 Task: Look for space in Emmendingen, Germany from 10th July, 2023 to 15th July, 2023 for 7 adults in price range Rs.10000 to Rs.15000. Place can be entire place or shared room with 4 bedrooms having 7 beds and 4 bathrooms. Property type can be house, flat, guest house. Amenities needed are: wifi, TV, free parkinig on premises, gym, breakfast. Booking option can be shelf check-in. Required host language is English.
Action: Mouse moved to (449, 90)
Screenshot: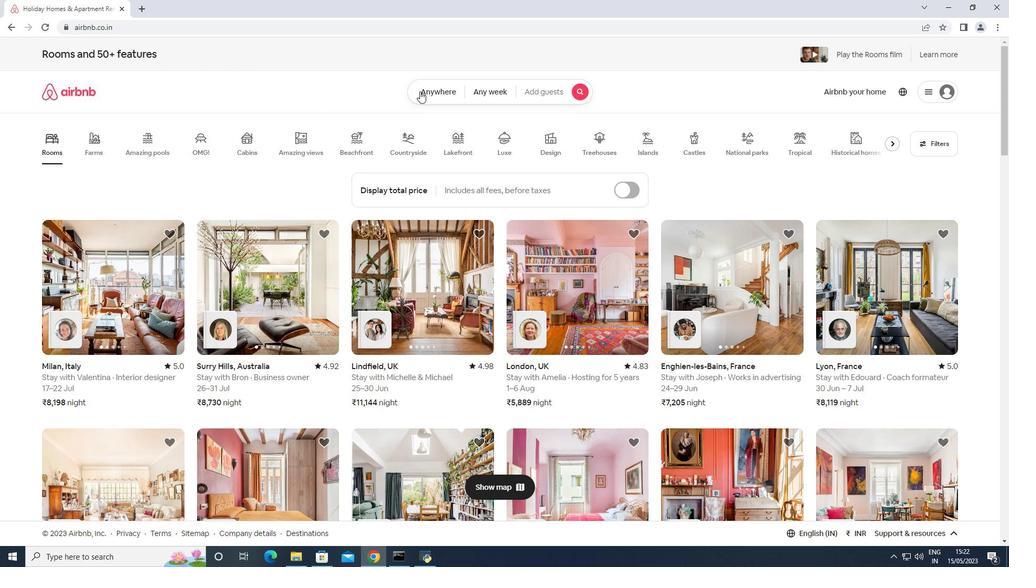 
Action: Mouse pressed left at (449, 90)
Screenshot: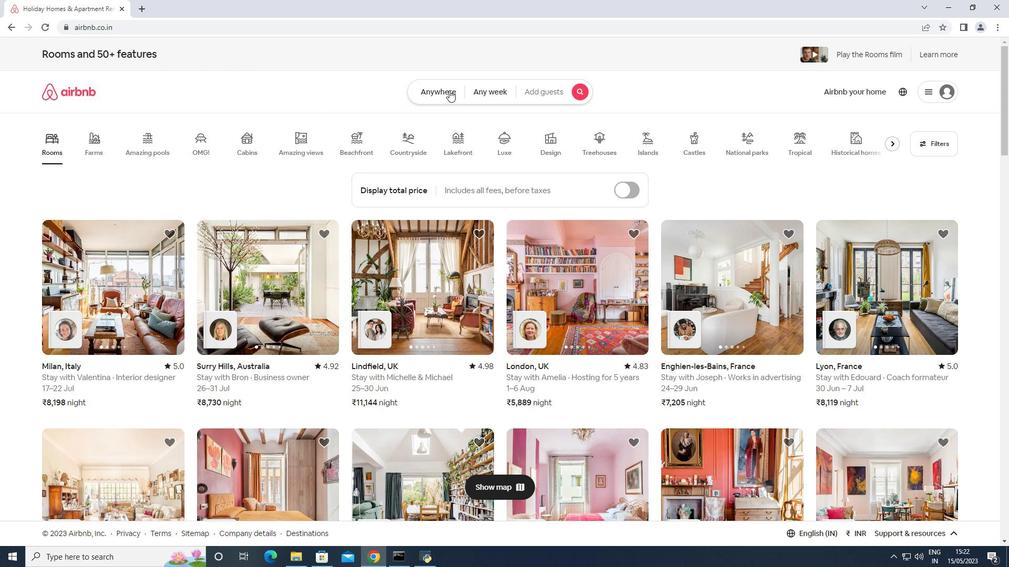 
Action: Mouse moved to (356, 127)
Screenshot: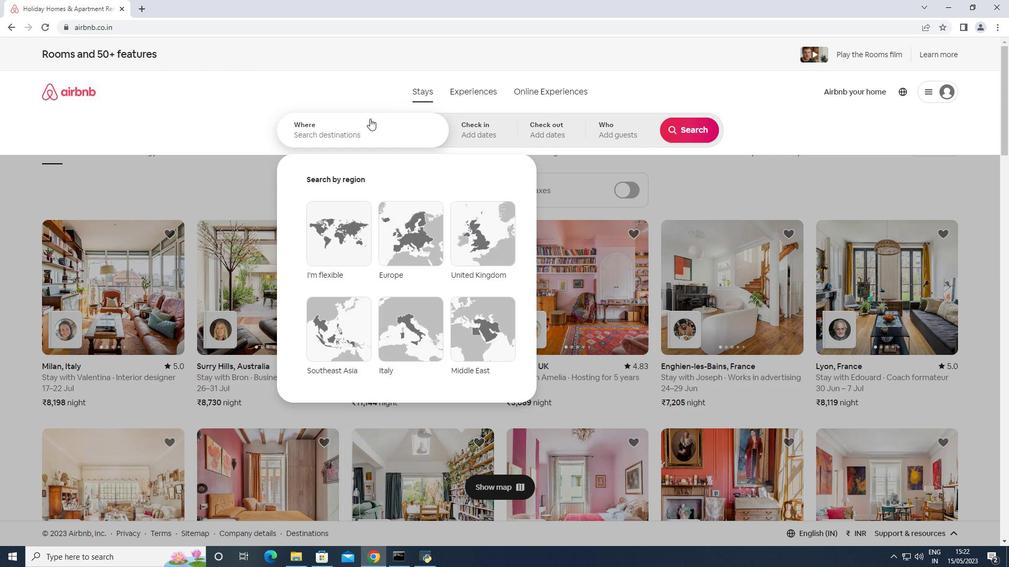 
Action: Mouse pressed left at (356, 127)
Screenshot: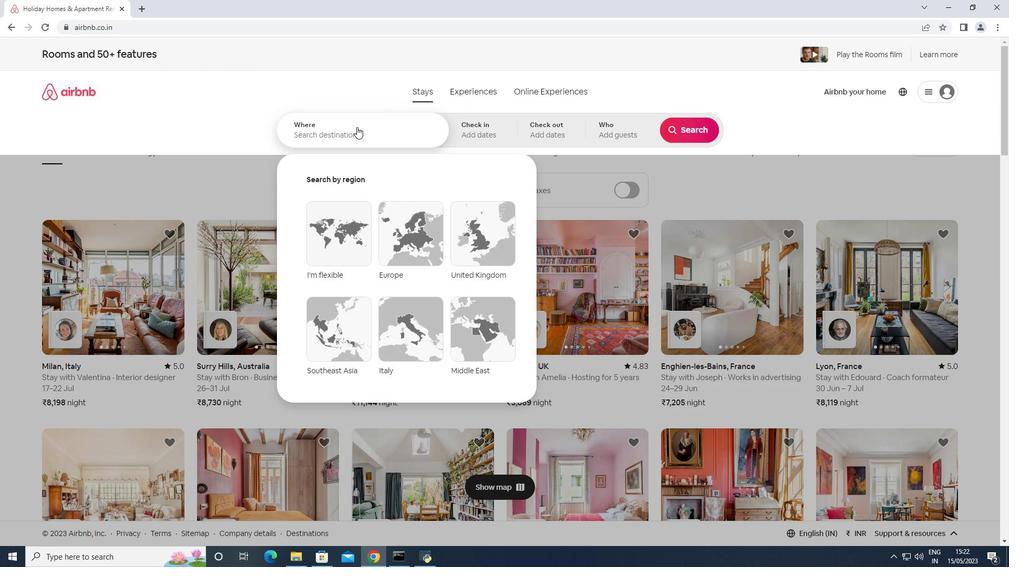 
Action: Key pressed <Key.shift>Emmendingen,<Key.shift>Germany
Screenshot: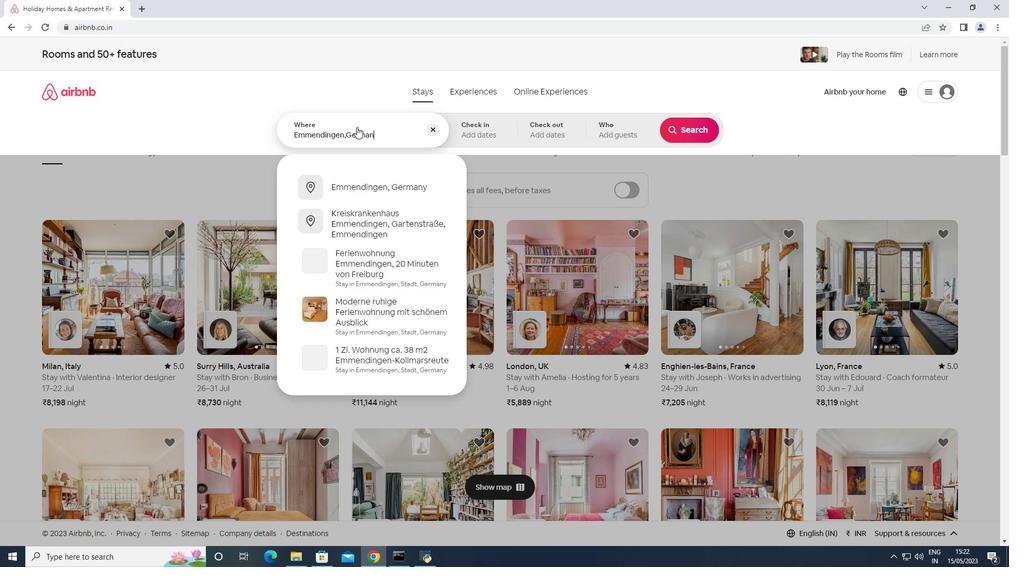 
Action: Mouse moved to (480, 122)
Screenshot: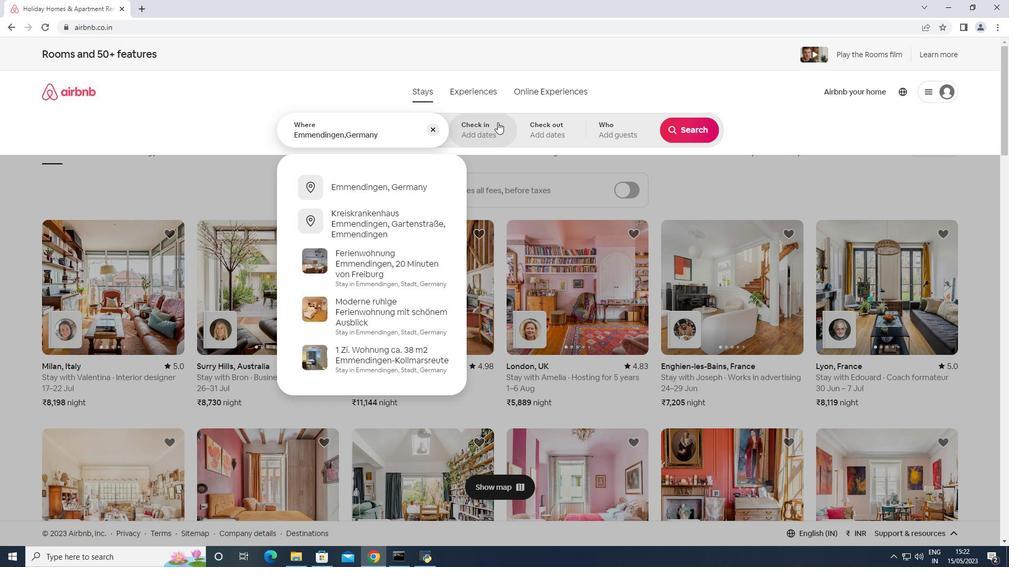 
Action: Mouse pressed left at (480, 122)
Screenshot: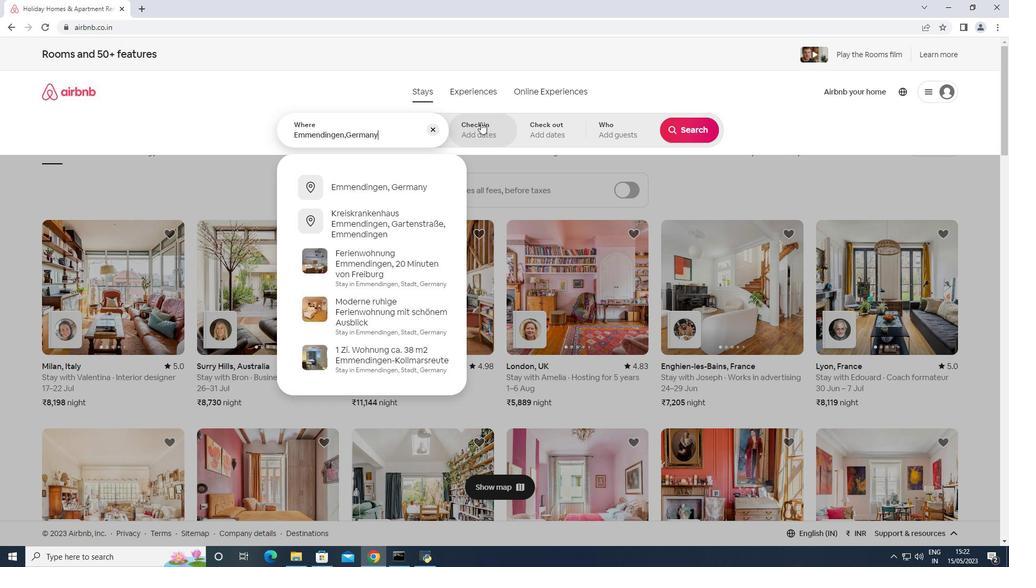 
Action: Mouse moved to (680, 216)
Screenshot: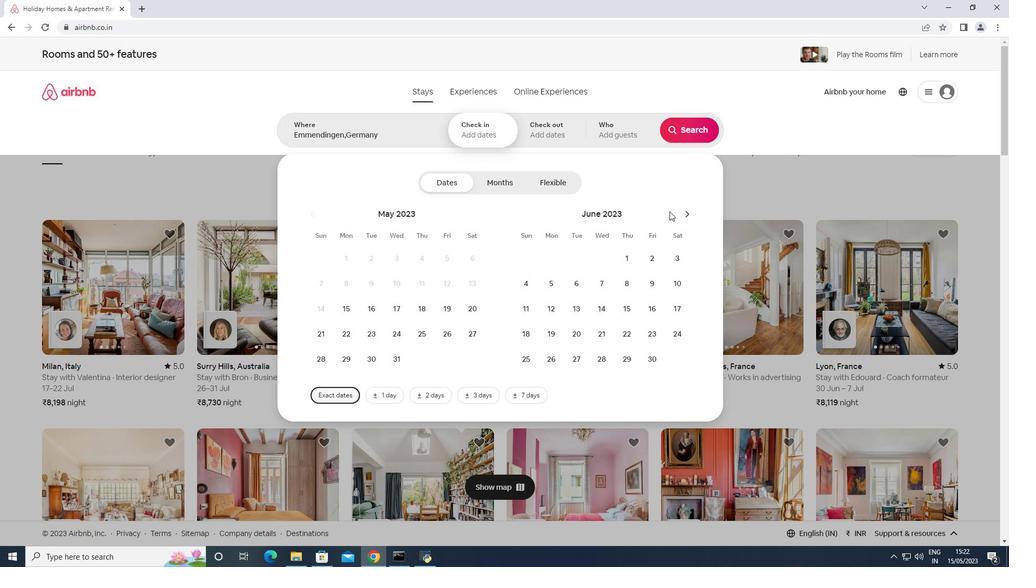 
Action: Mouse pressed left at (680, 216)
Screenshot: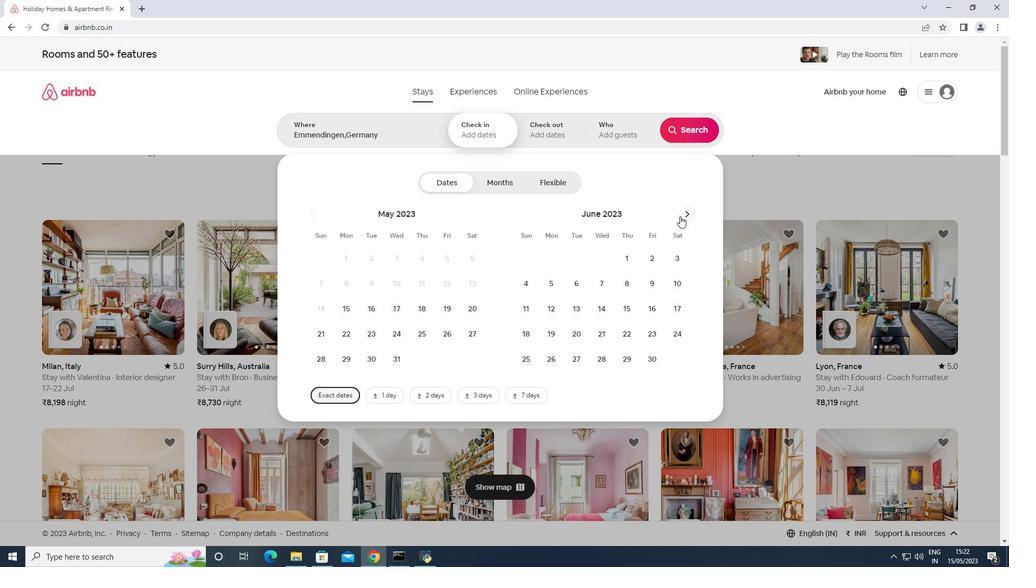 
Action: Mouse moved to (547, 309)
Screenshot: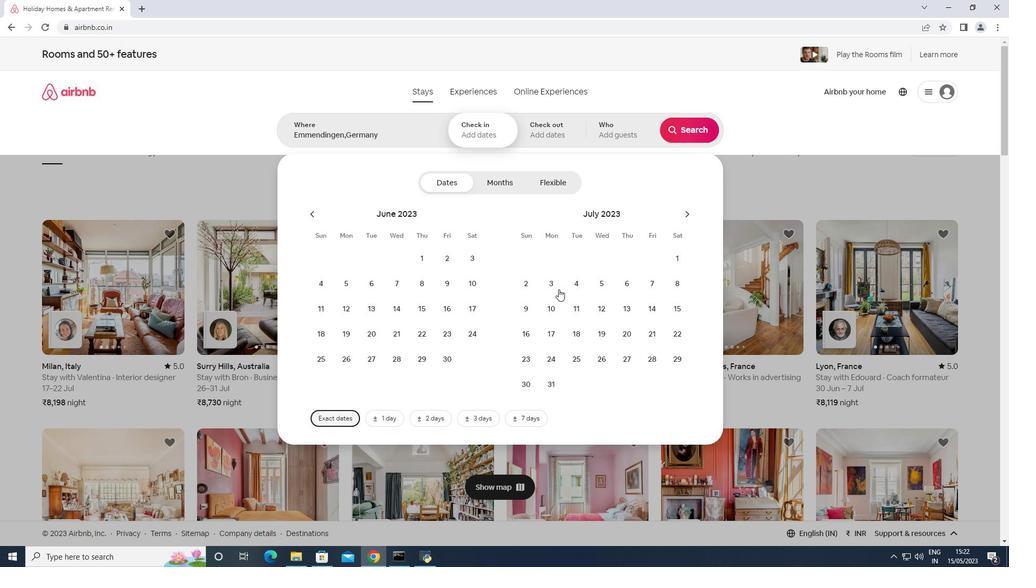 
Action: Mouse pressed left at (547, 309)
Screenshot: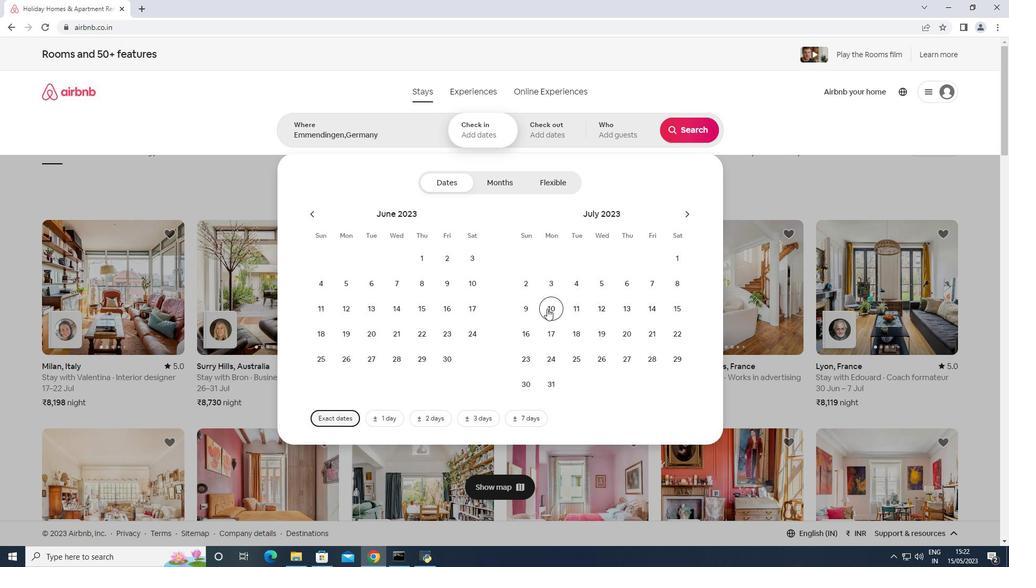 
Action: Mouse moved to (680, 318)
Screenshot: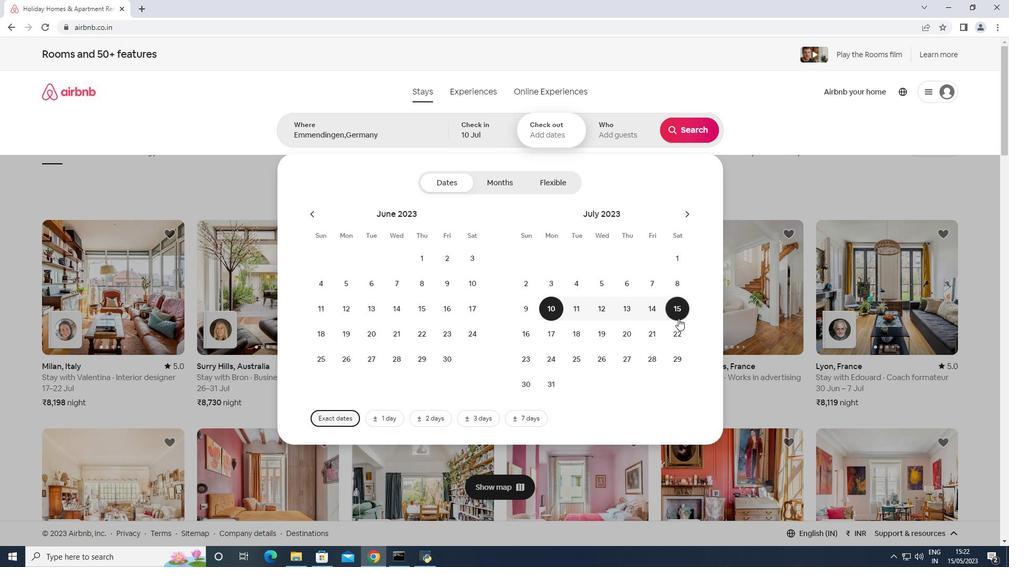 
Action: Mouse pressed left at (680, 318)
Screenshot: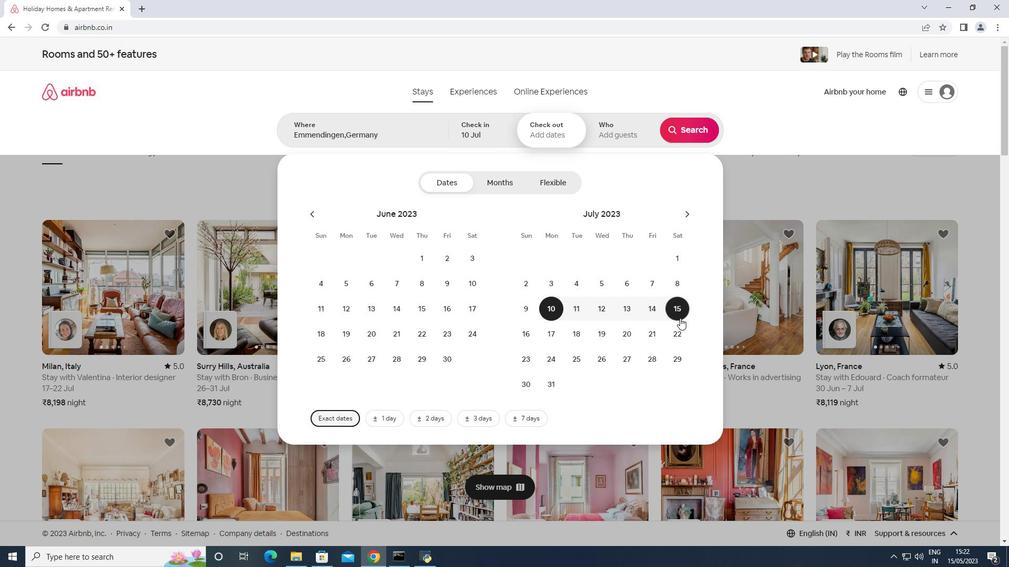 
Action: Mouse moved to (610, 131)
Screenshot: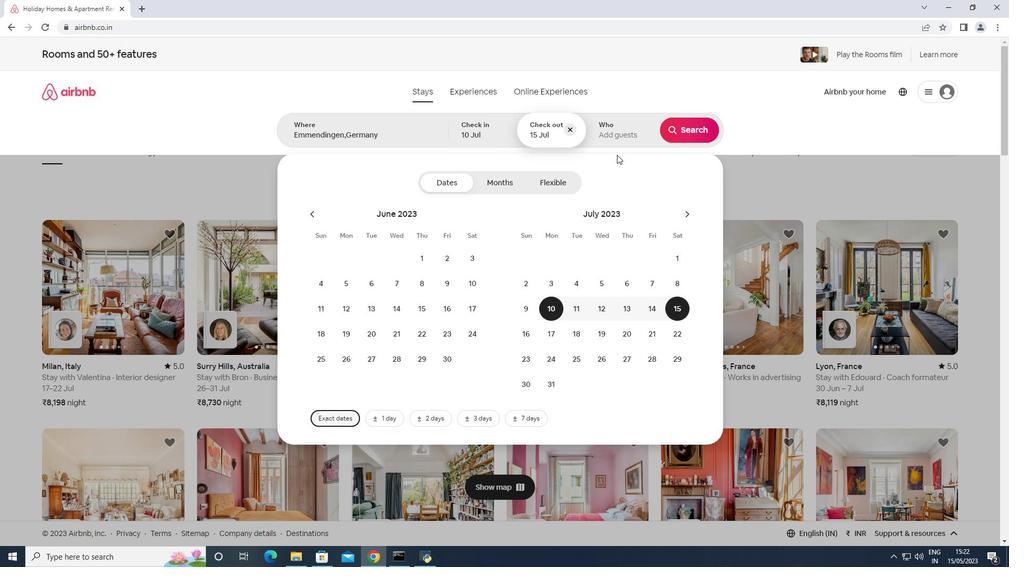 
Action: Mouse pressed left at (610, 131)
Screenshot: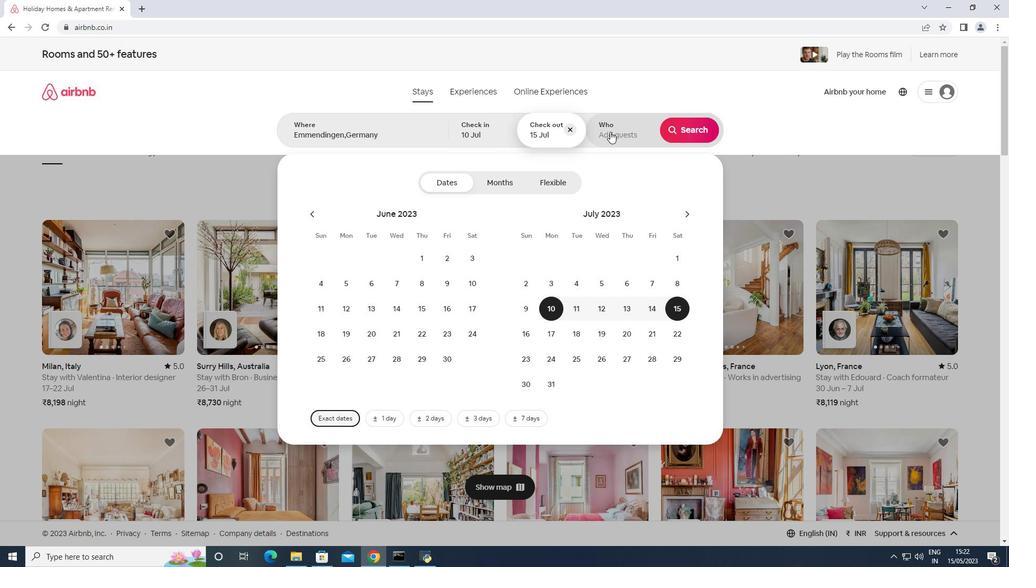 
Action: Mouse moved to (687, 186)
Screenshot: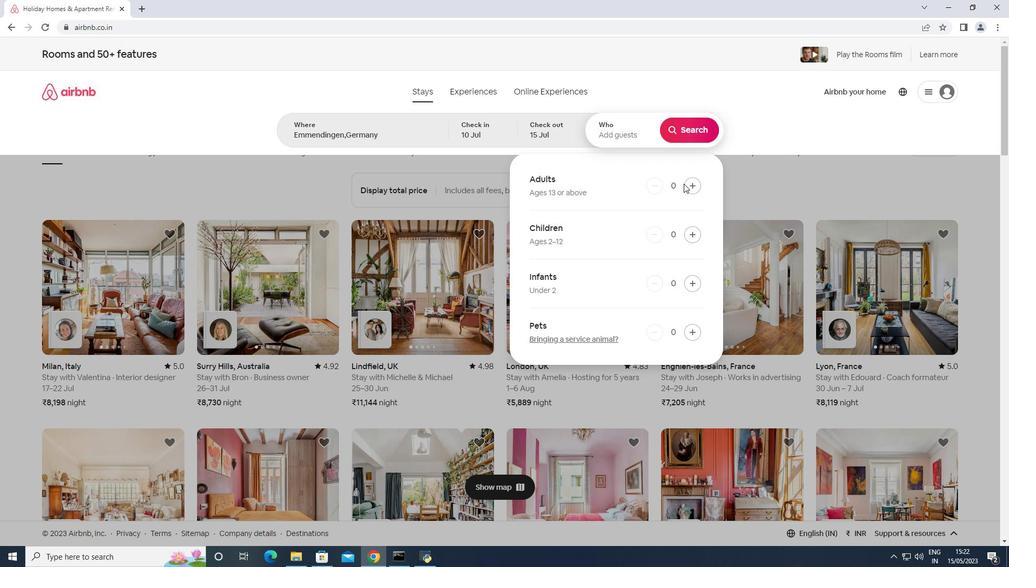 
Action: Mouse pressed left at (687, 186)
Screenshot: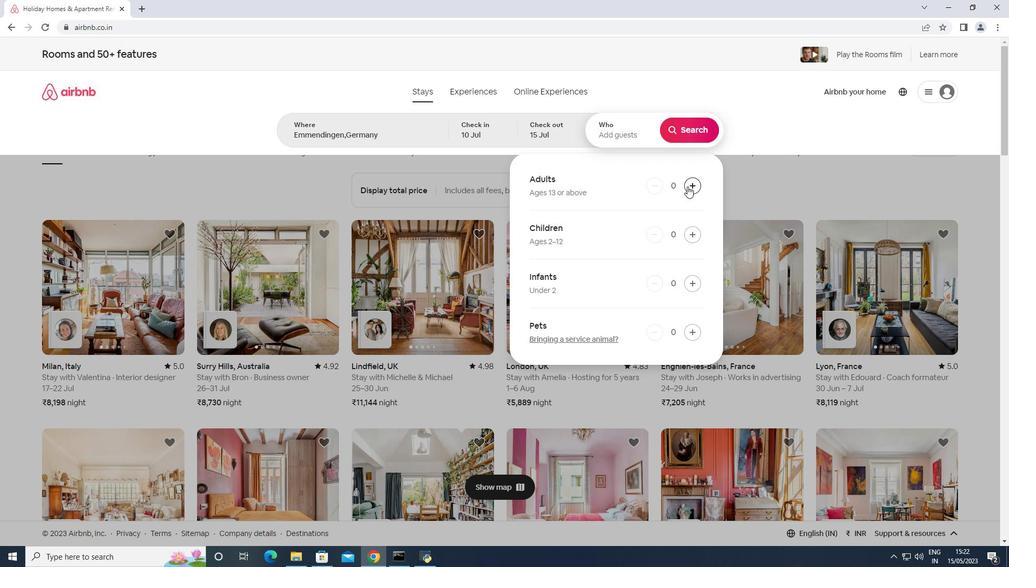 
Action: Mouse pressed left at (687, 186)
Screenshot: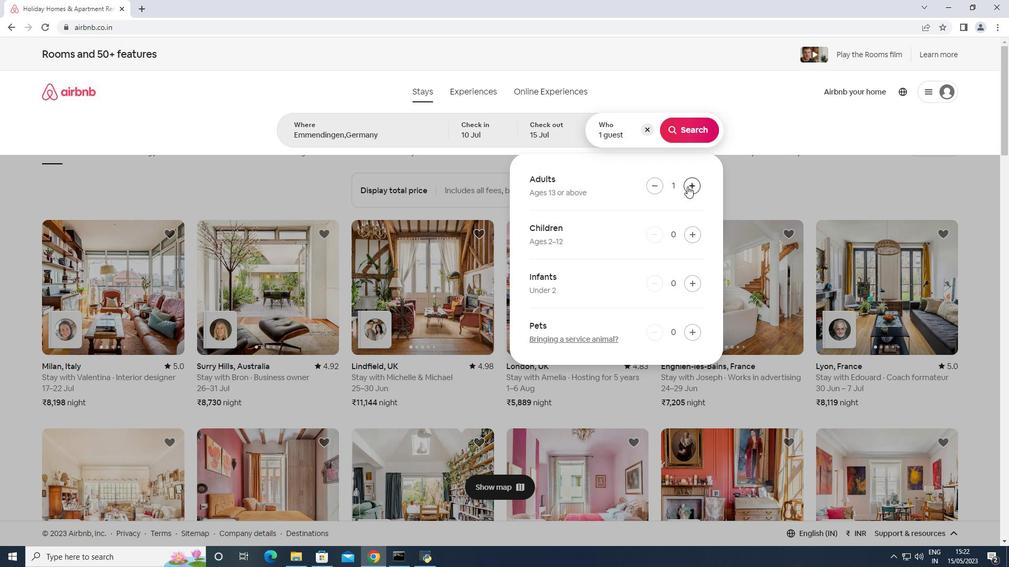 
Action: Mouse pressed left at (687, 186)
Screenshot: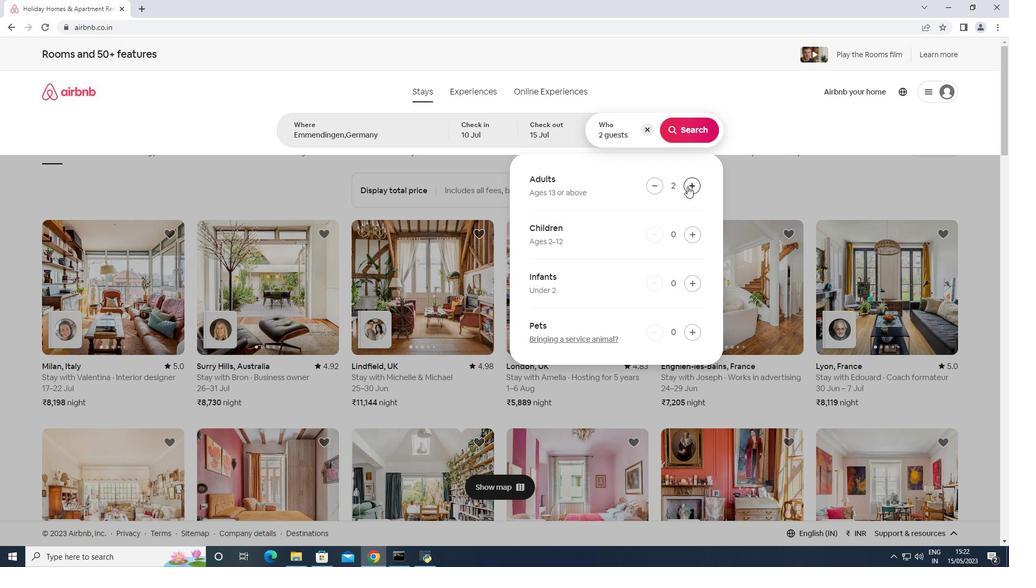 
Action: Mouse pressed left at (687, 186)
Screenshot: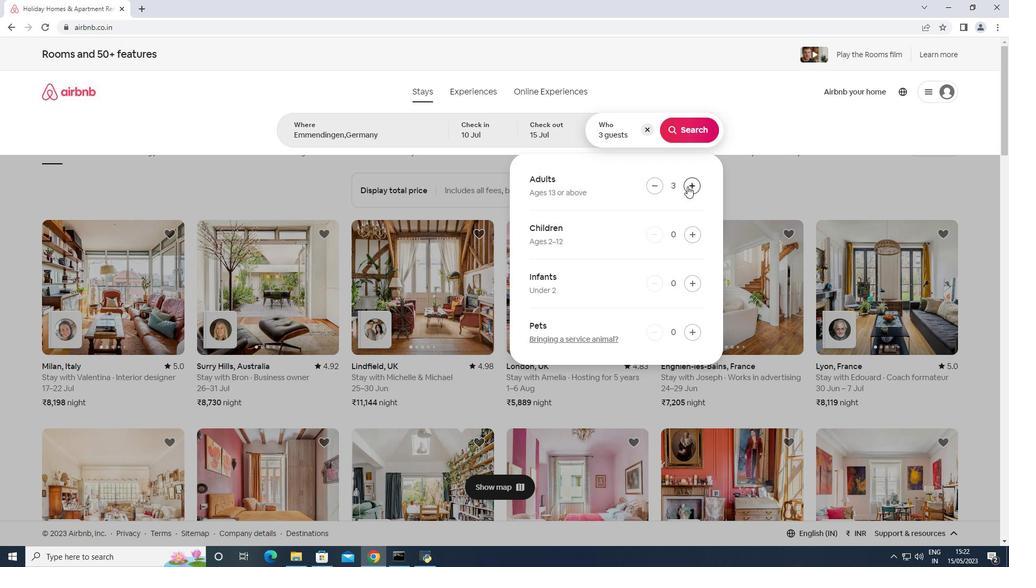 
Action: Mouse pressed left at (687, 186)
Screenshot: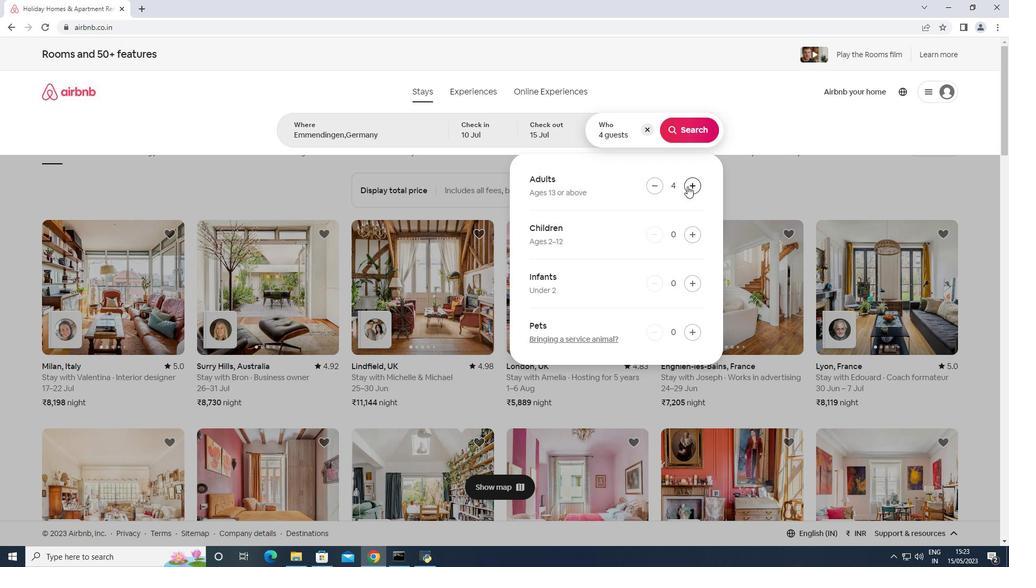 
Action: Mouse pressed left at (687, 186)
Screenshot: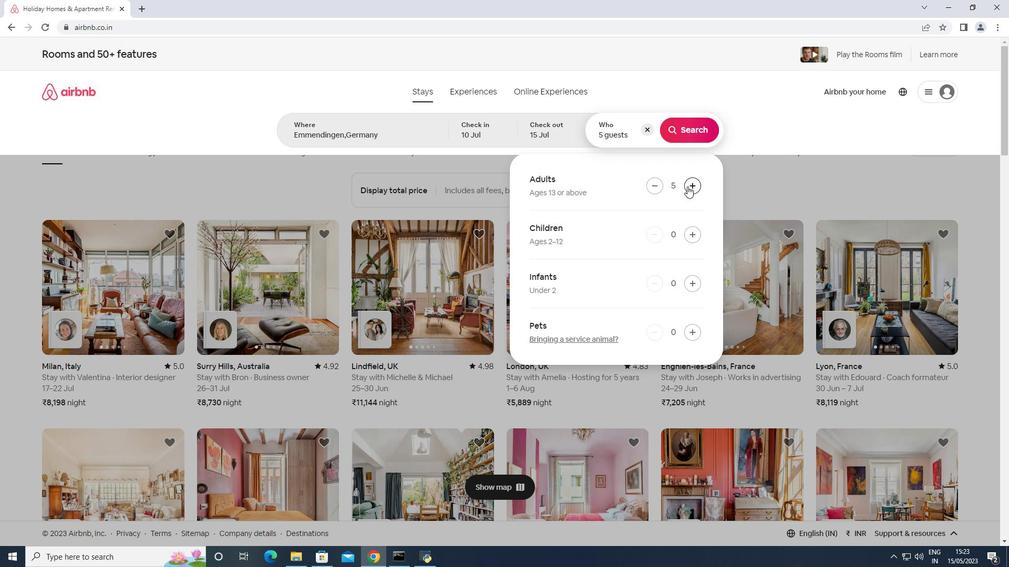
Action: Mouse pressed left at (687, 186)
Screenshot: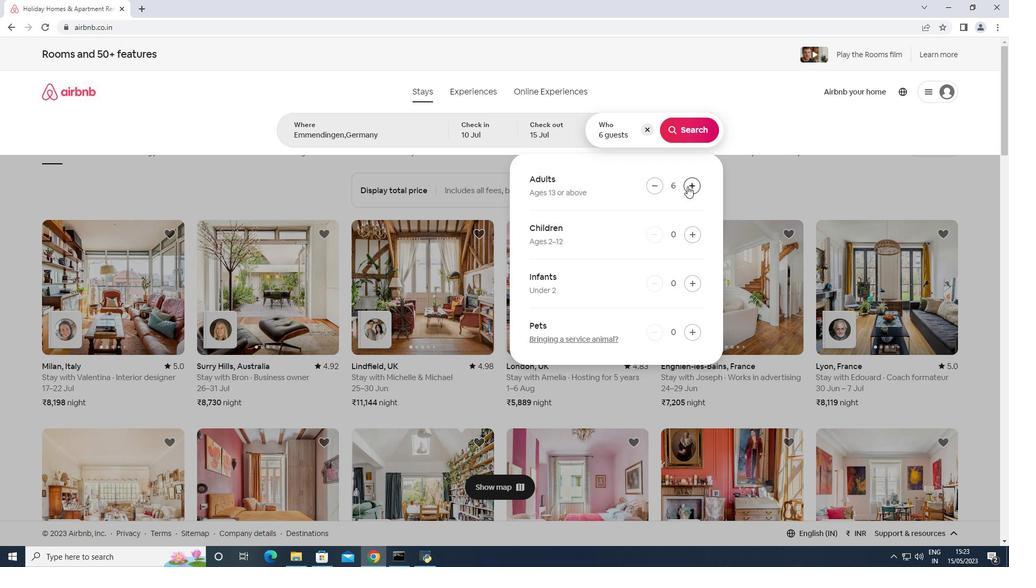 
Action: Mouse moved to (680, 136)
Screenshot: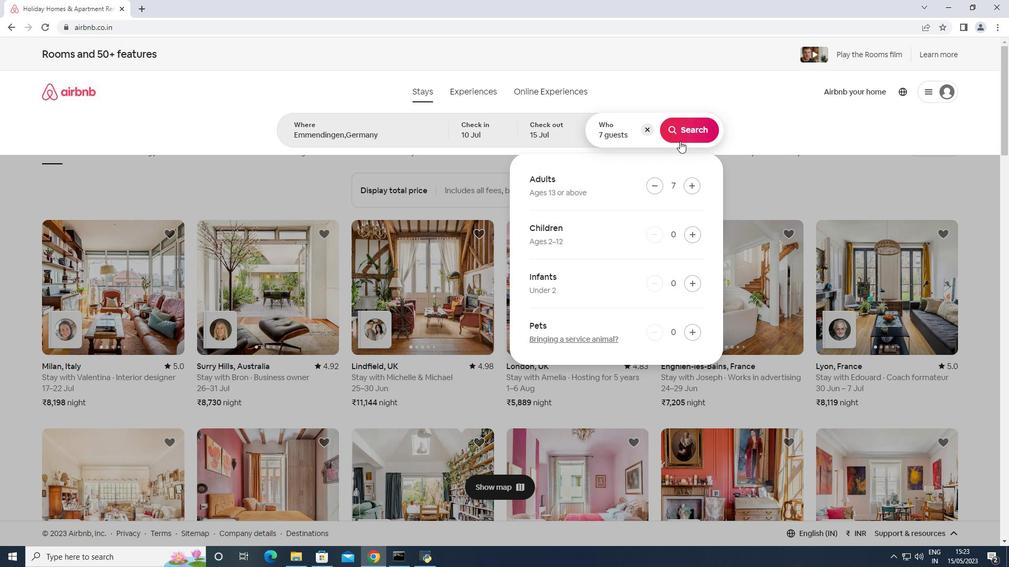 
Action: Mouse pressed left at (680, 136)
Screenshot: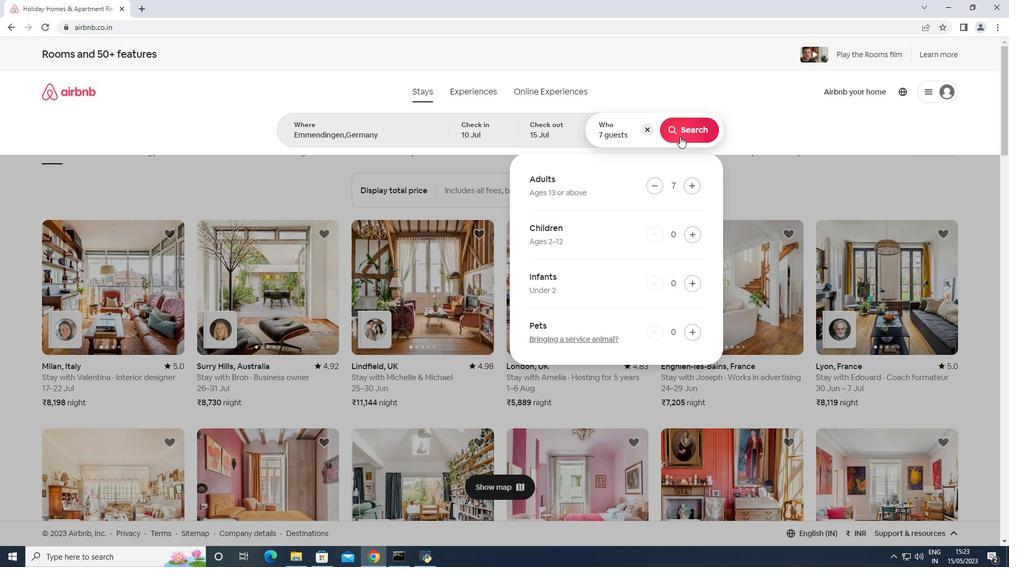 
Action: Mouse moved to (957, 97)
Screenshot: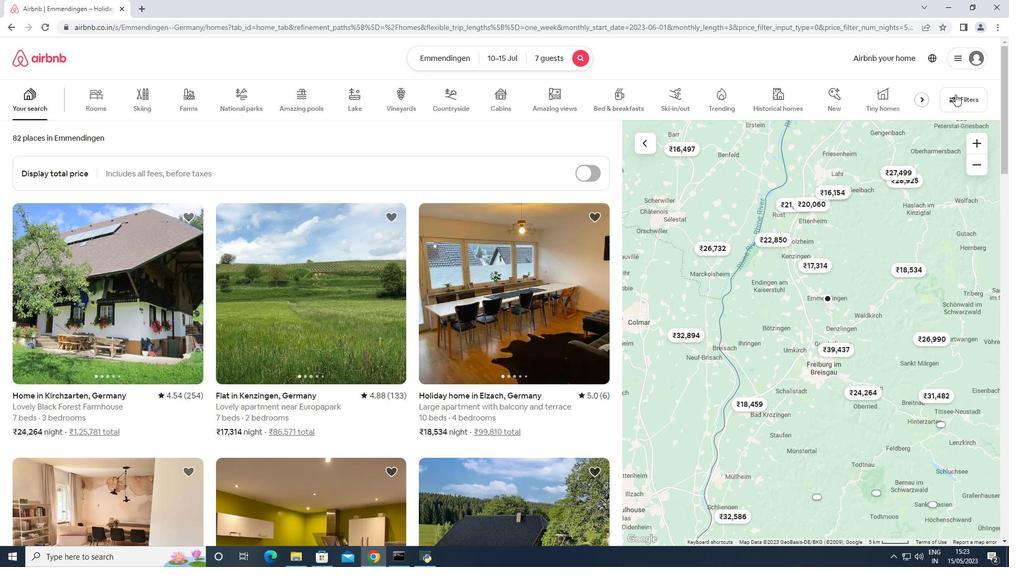 
Action: Mouse pressed left at (957, 97)
Screenshot: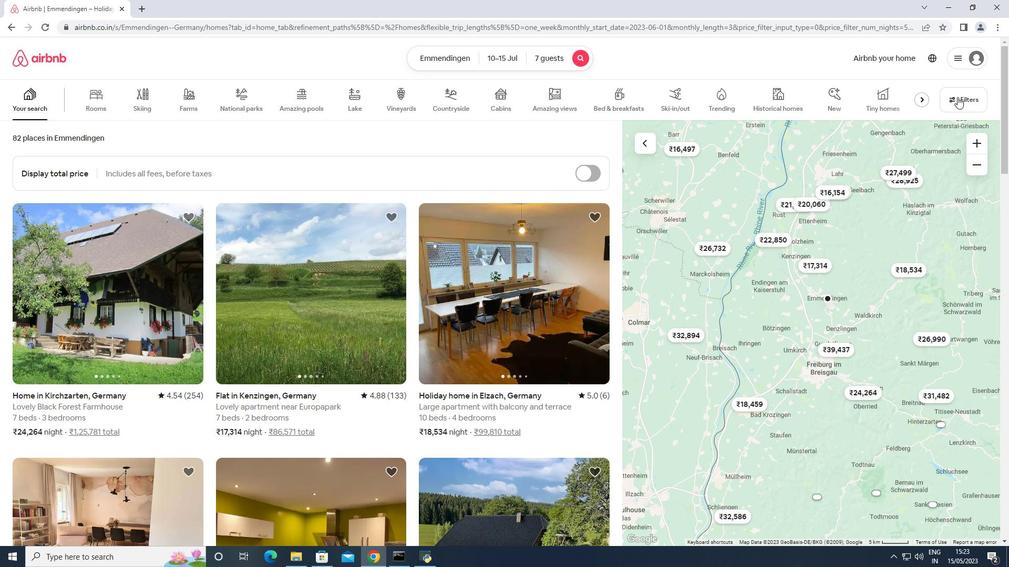 
Action: Mouse moved to (370, 361)
Screenshot: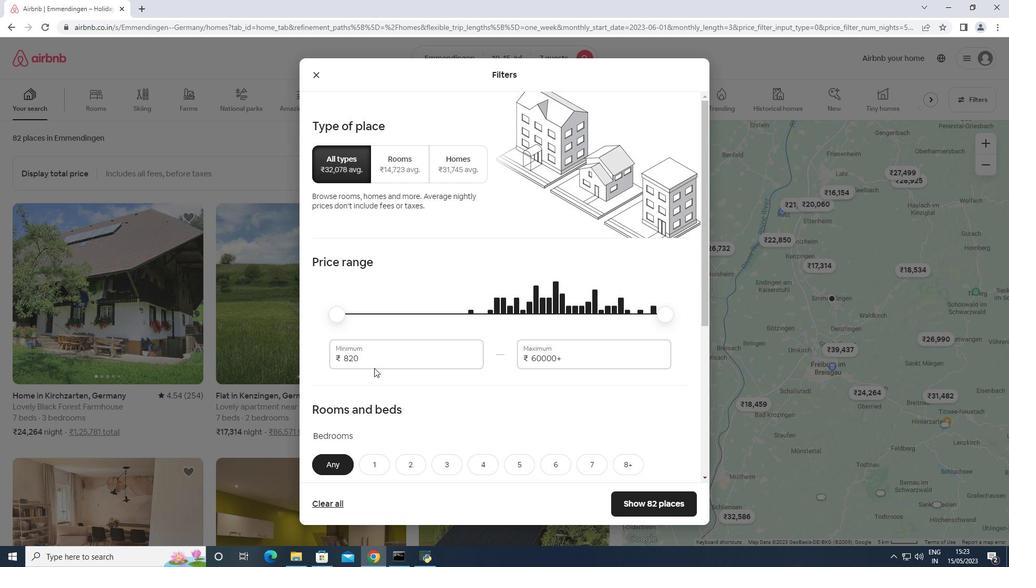 
Action: Mouse pressed left at (370, 361)
Screenshot: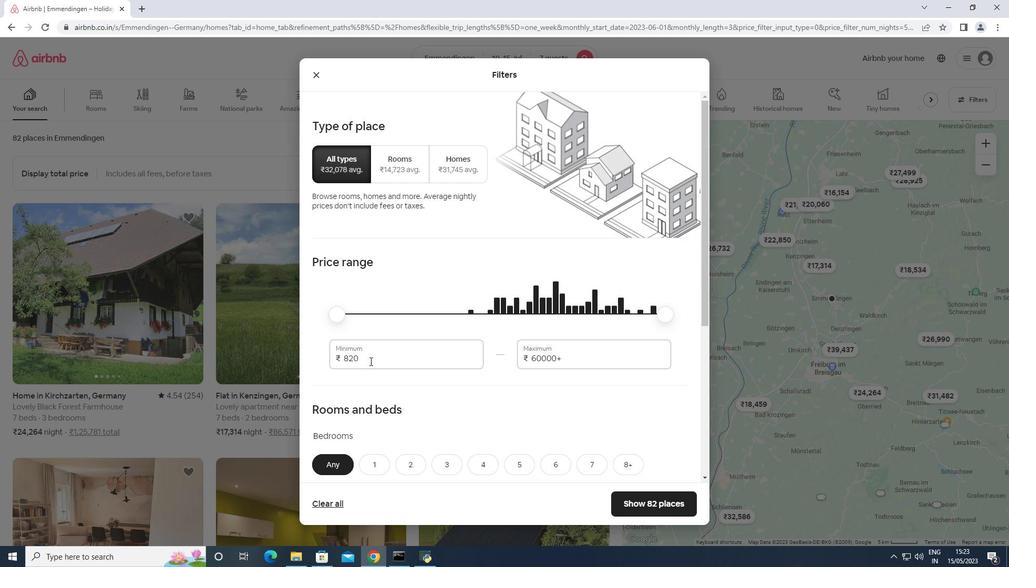 
Action: Mouse moved to (335, 357)
Screenshot: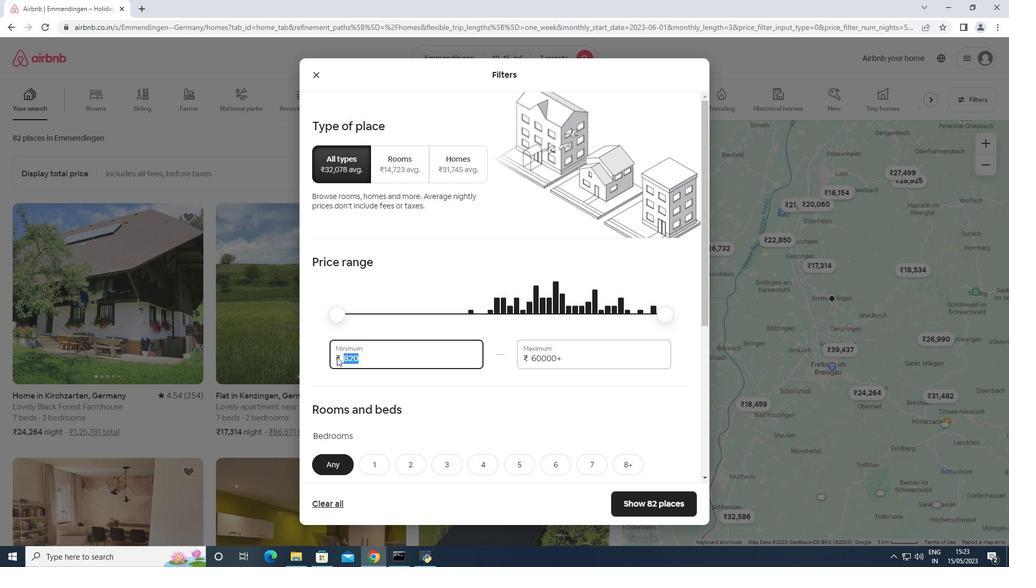 
Action: Key pressed 10000<Key.tab>15000
Screenshot: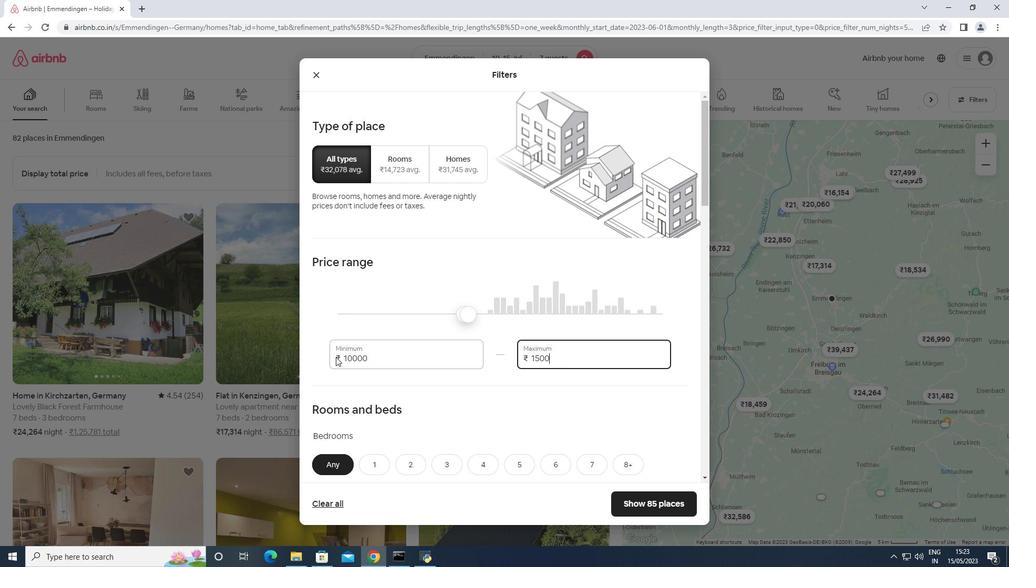
Action: Mouse moved to (394, 349)
Screenshot: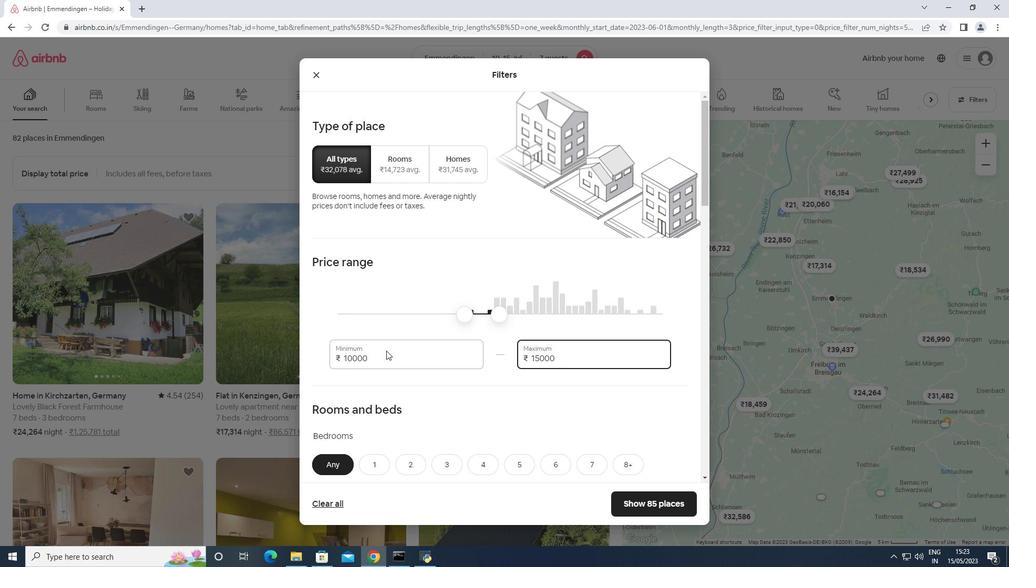 
Action: Mouse scrolled (394, 348) with delta (0, 0)
Screenshot: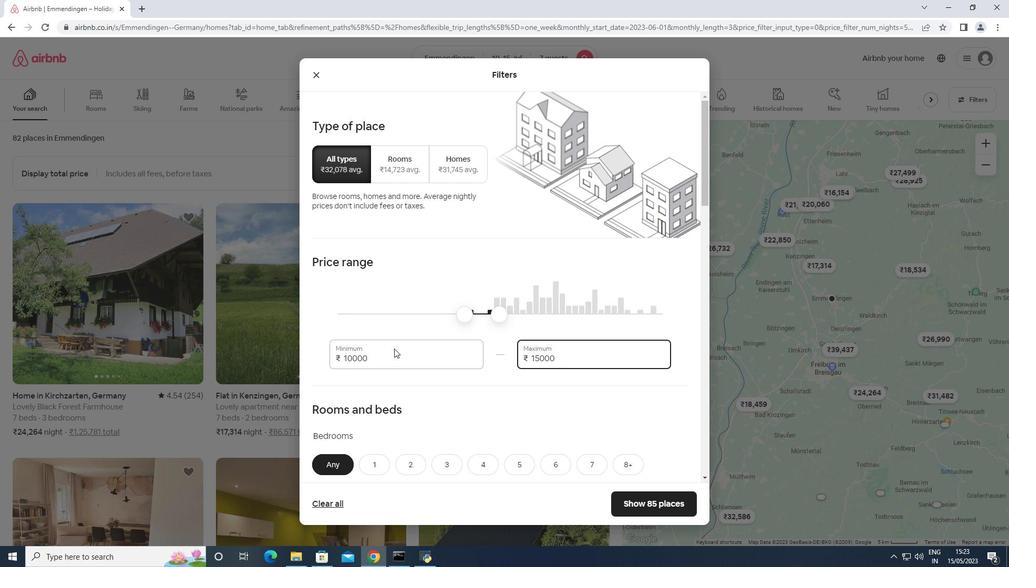 
Action: Mouse moved to (395, 345)
Screenshot: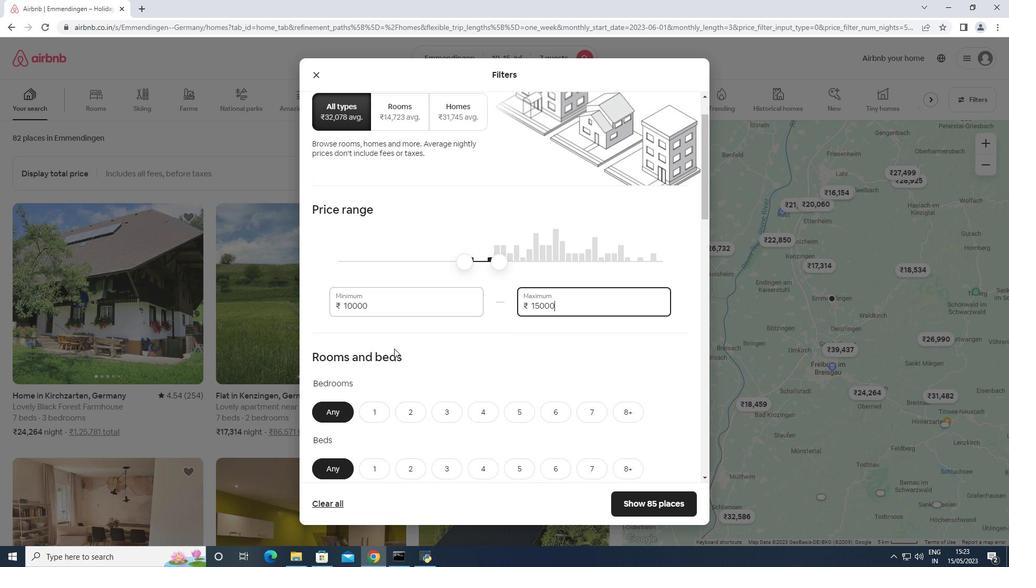 
Action: Mouse scrolled (395, 345) with delta (0, 0)
Screenshot: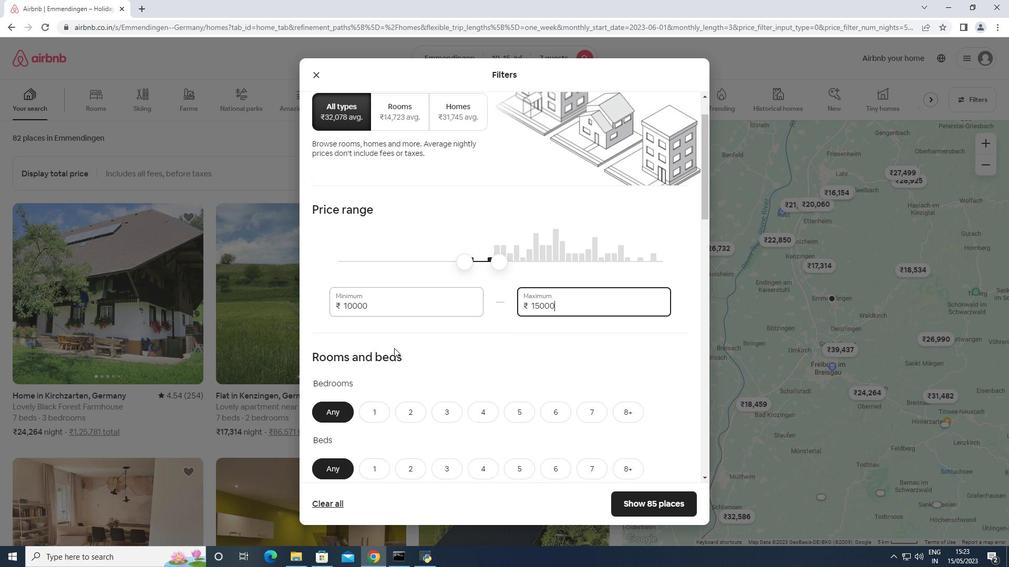 
Action: Mouse scrolled (395, 345) with delta (0, 0)
Screenshot: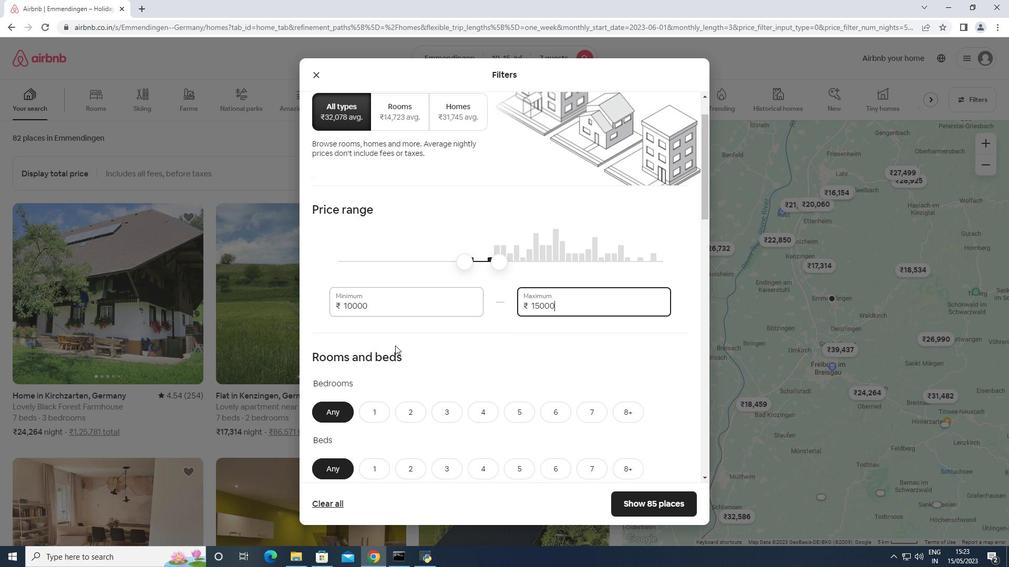 
Action: Mouse scrolled (395, 345) with delta (0, 0)
Screenshot: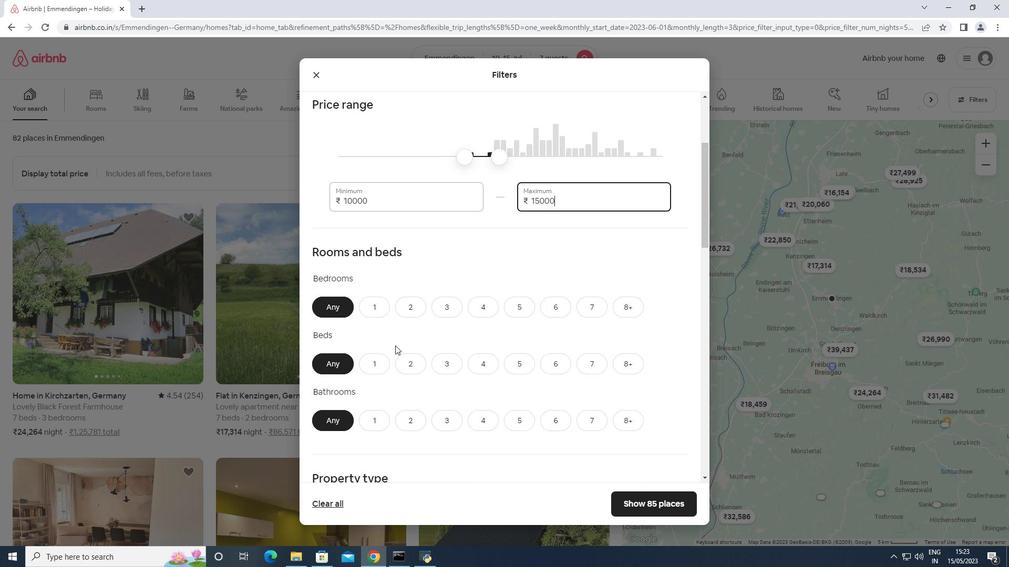 
Action: Mouse moved to (476, 255)
Screenshot: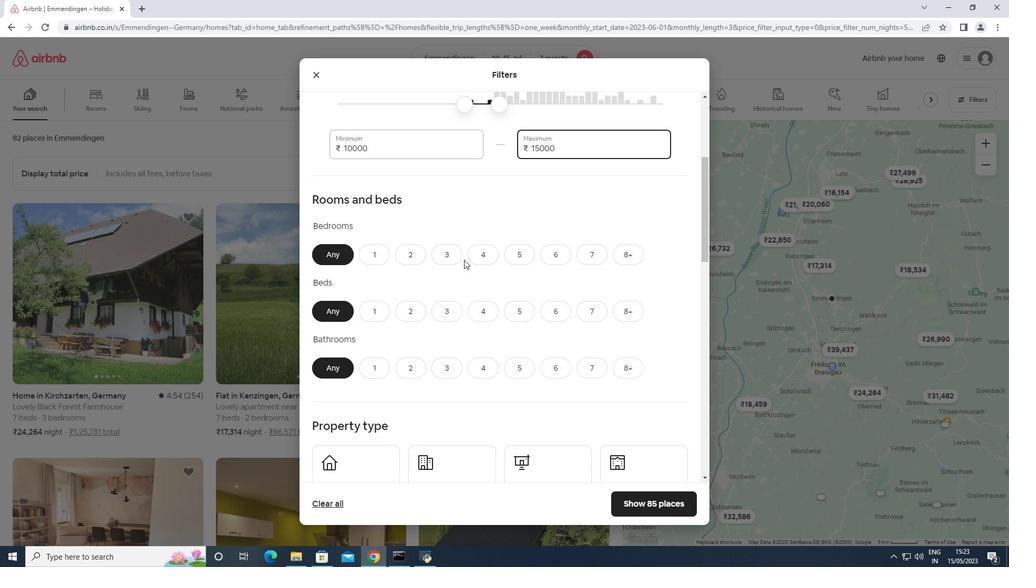 
Action: Mouse pressed left at (476, 255)
Screenshot: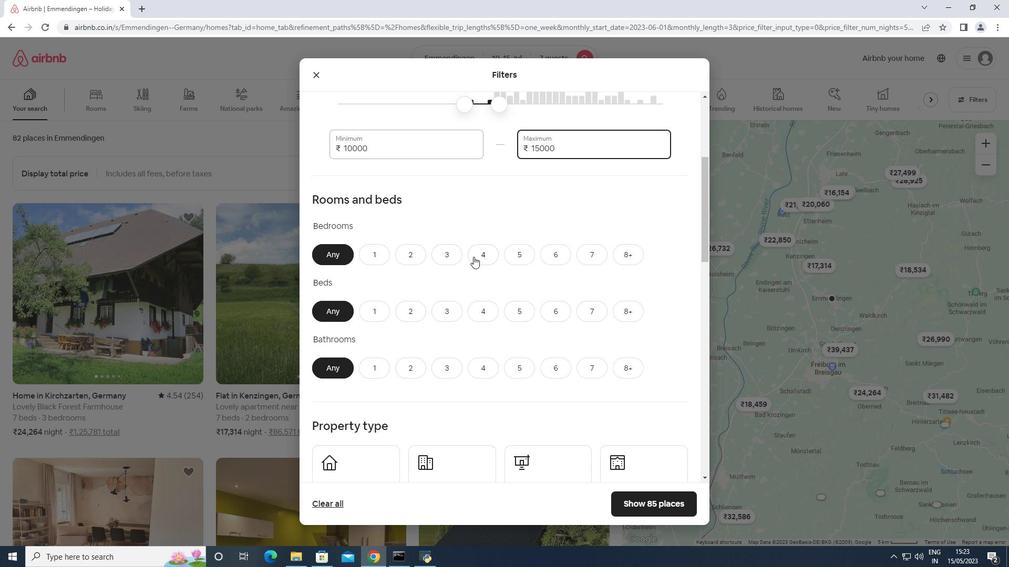 
Action: Mouse moved to (589, 316)
Screenshot: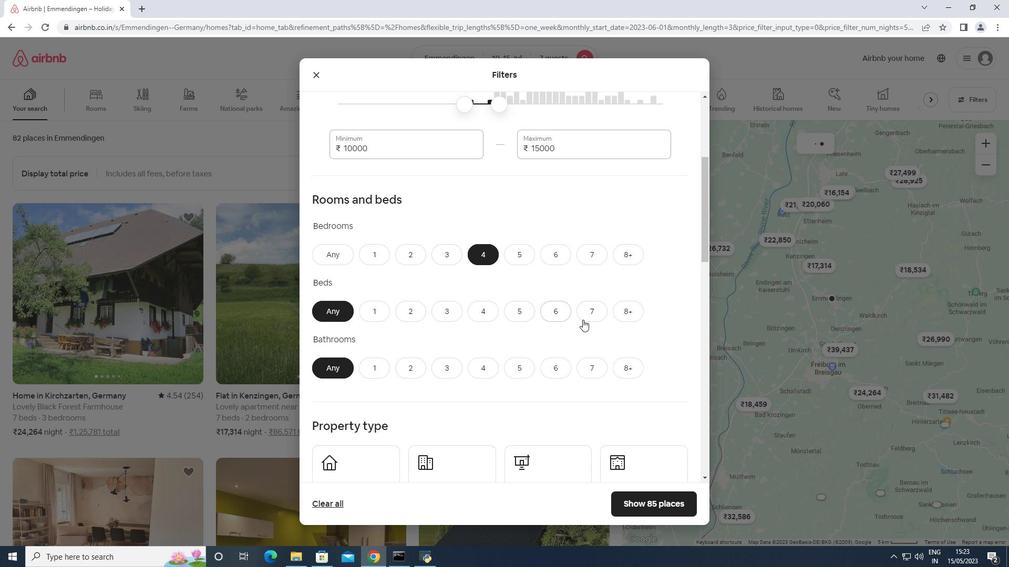 
Action: Mouse pressed left at (589, 316)
Screenshot: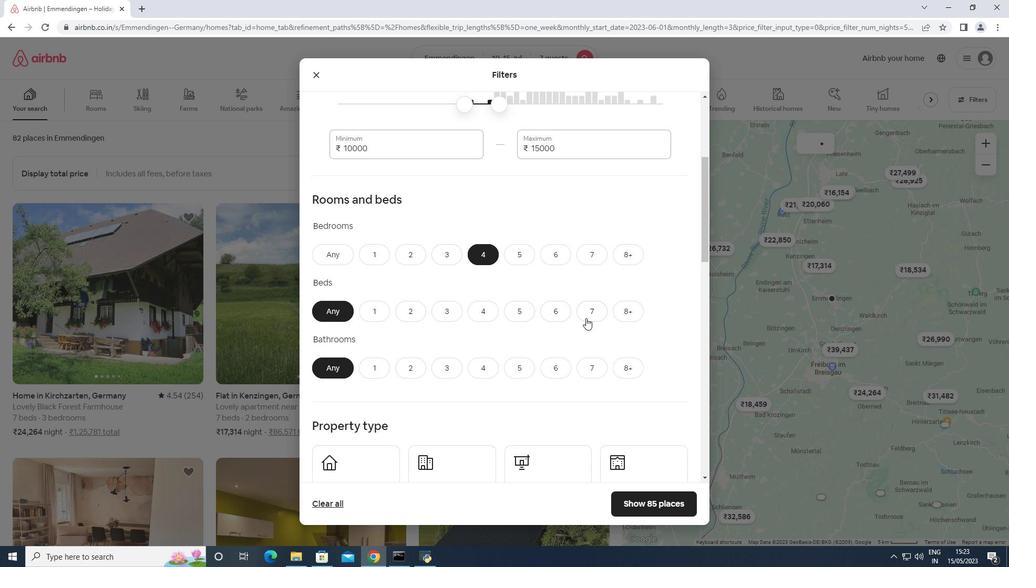 
Action: Mouse moved to (483, 361)
Screenshot: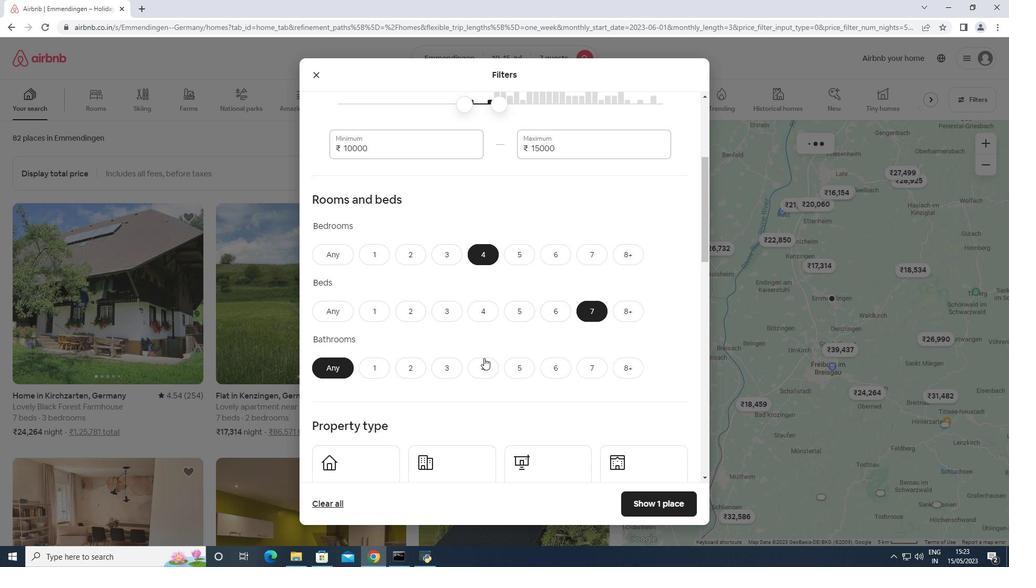 
Action: Mouse pressed left at (483, 361)
Screenshot: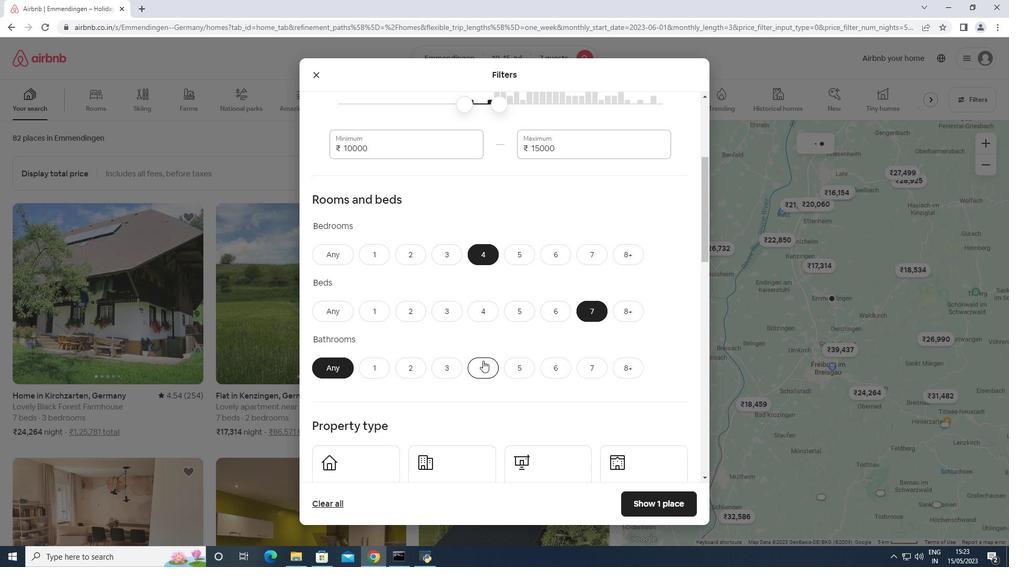 
Action: Mouse moved to (506, 308)
Screenshot: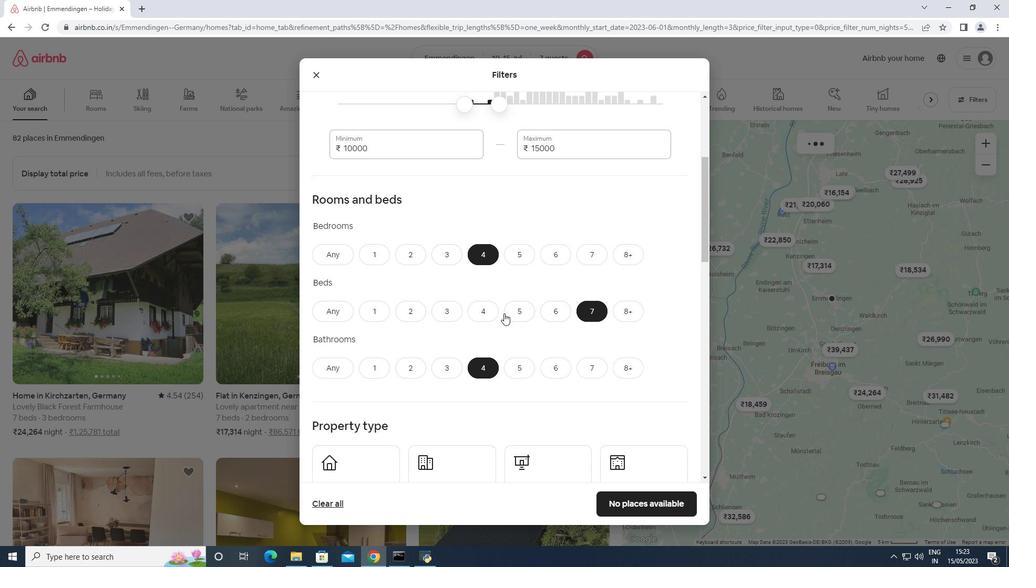 
Action: Mouse scrolled (506, 308) with delta (0, 0)
Screenshot: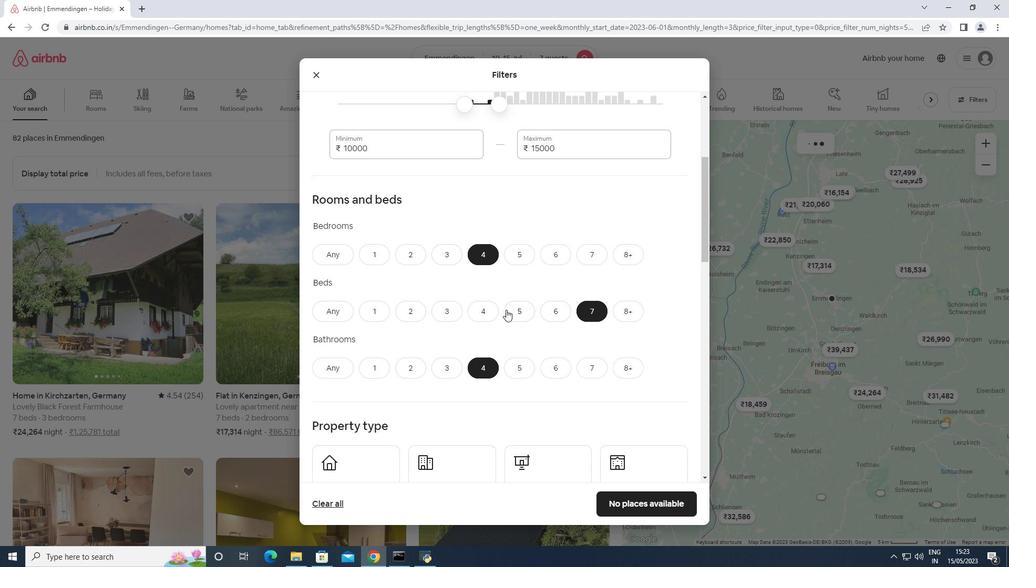 
Action: Mouse scrolled (506, 308) with delta (0, 0)
Screenshot: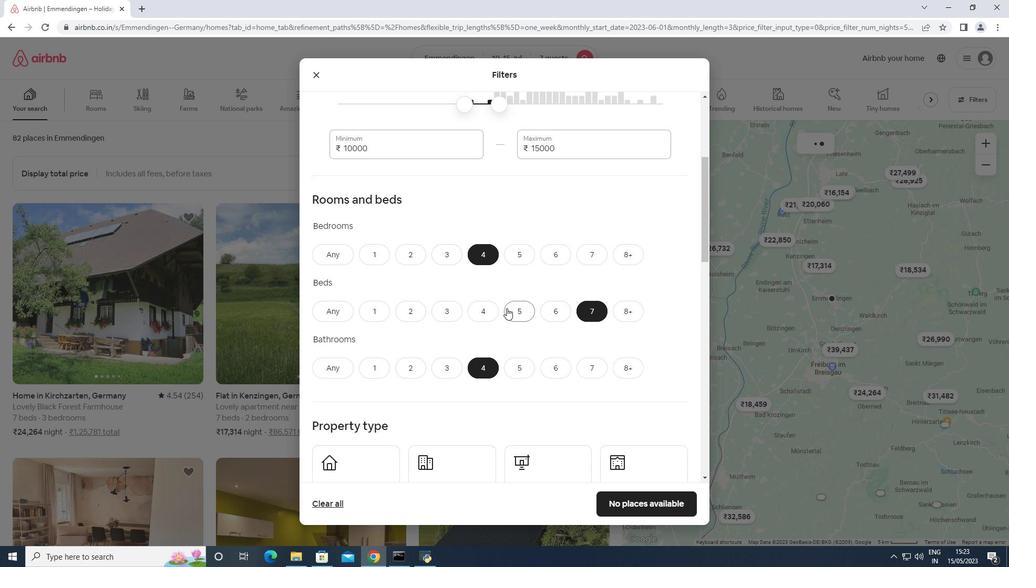 
Action: Mouse scrolled (506, 308) with delta (0, 0)
Screenshot: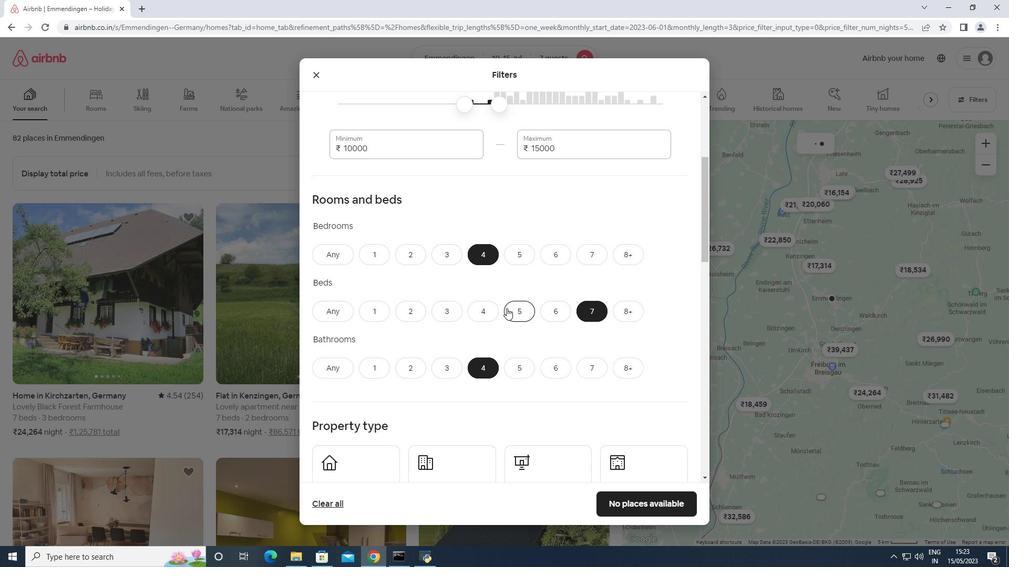 
Action: Mouse scrolled (506, 308) with delta (0, 0)
Screenshot: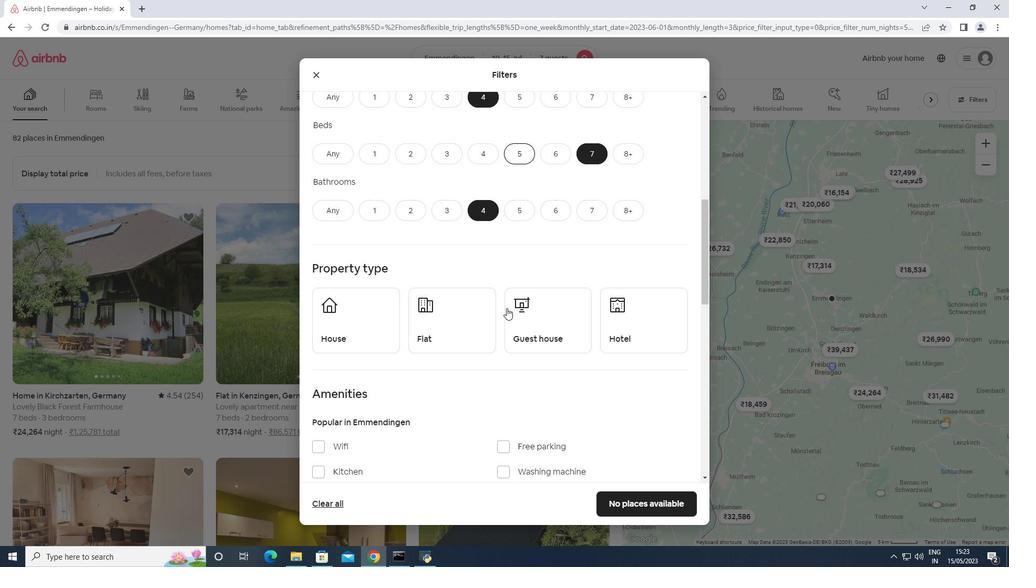 
Action: Mouse moved to (366, 280)
Screenshot: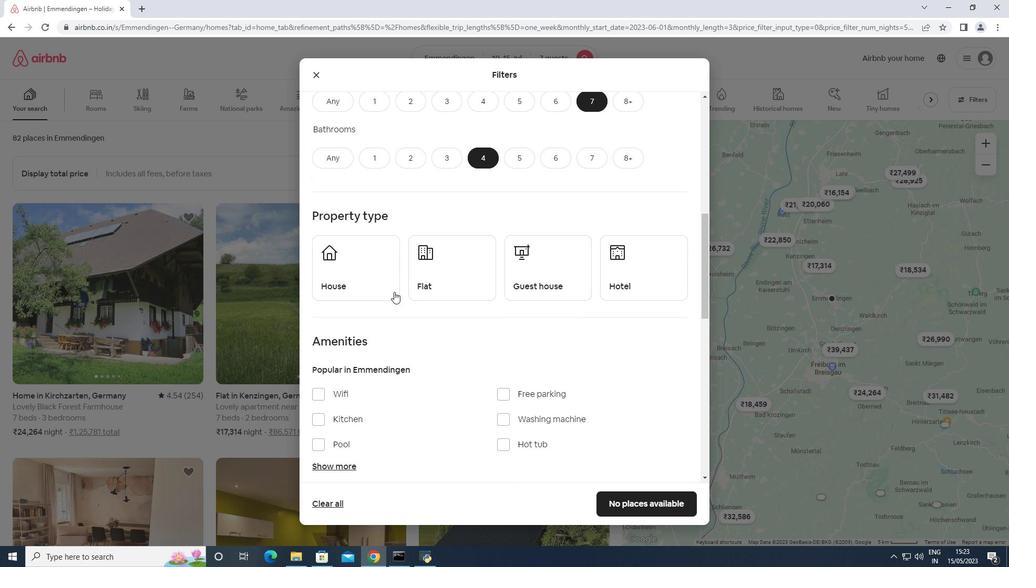 
Action: Mouse pressed left at (366, 280)
Screenshot: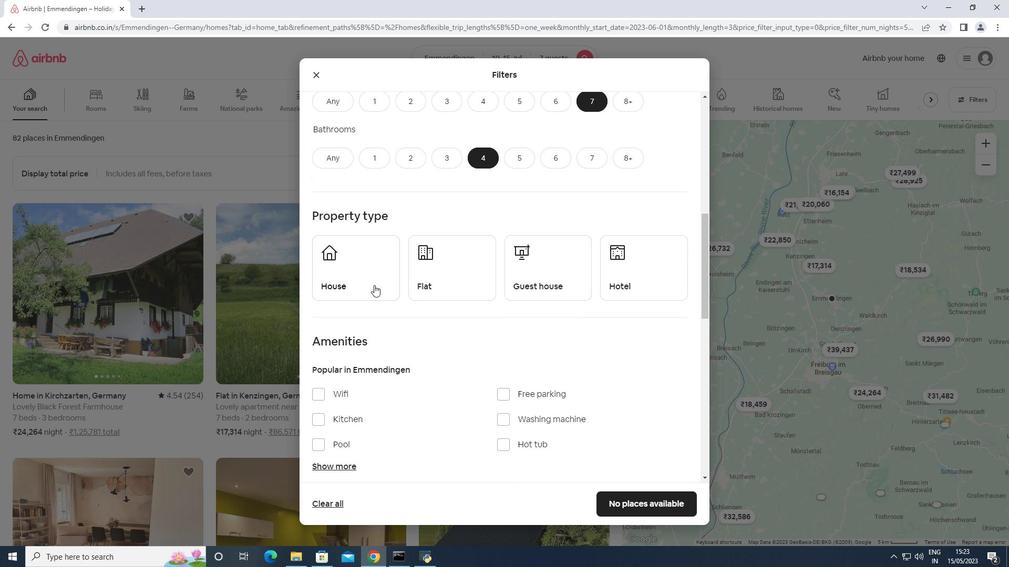 
Action: Mouse moved to (433, 277)
Screenshot: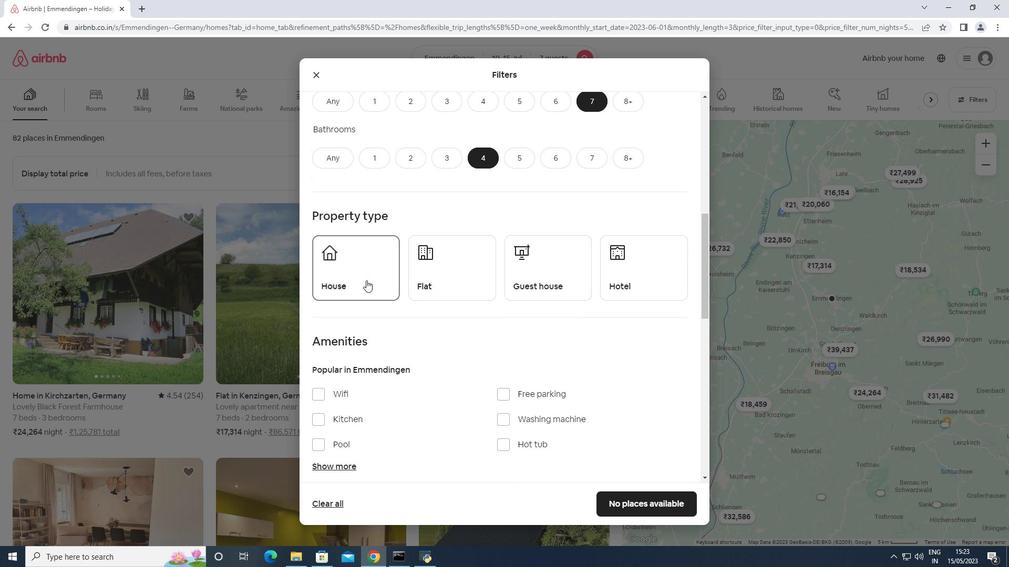 
Action: Mouse pressed left at (433, 277)
Screenshot: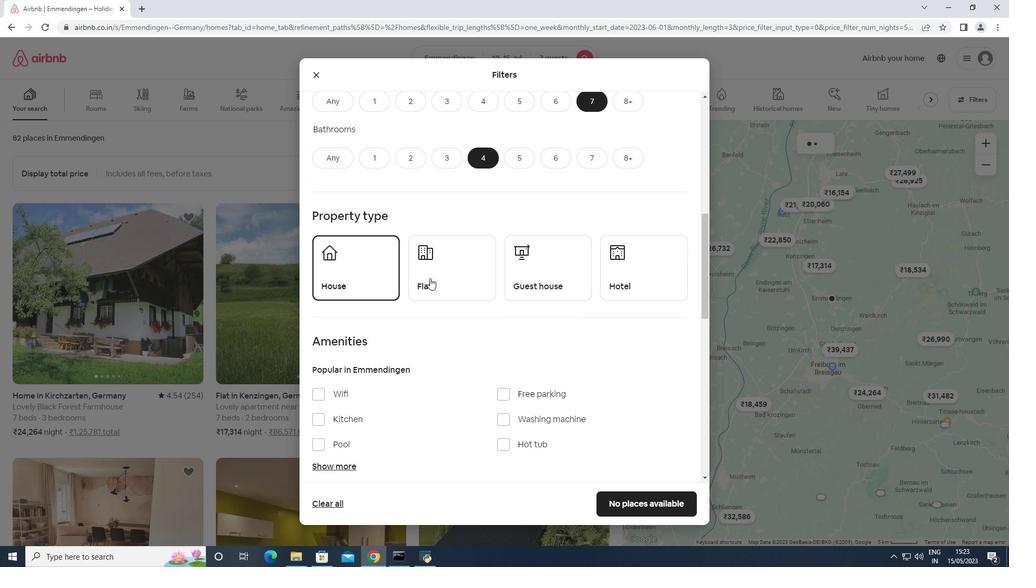 
Action: Mouse moved to (534, 277)
Screenshot: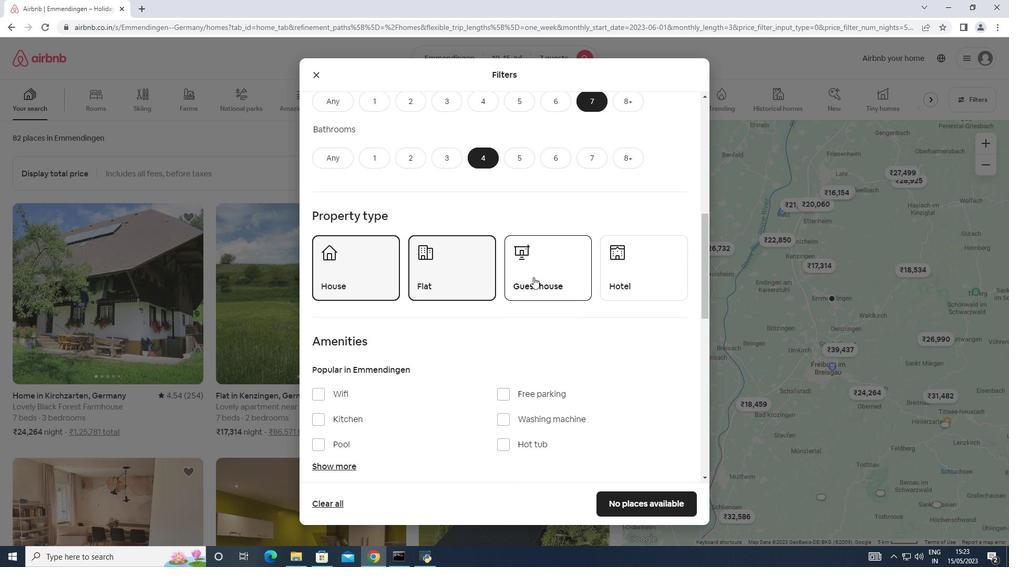 
Action: Mouse pressed left at (534, 277)
Screenshot: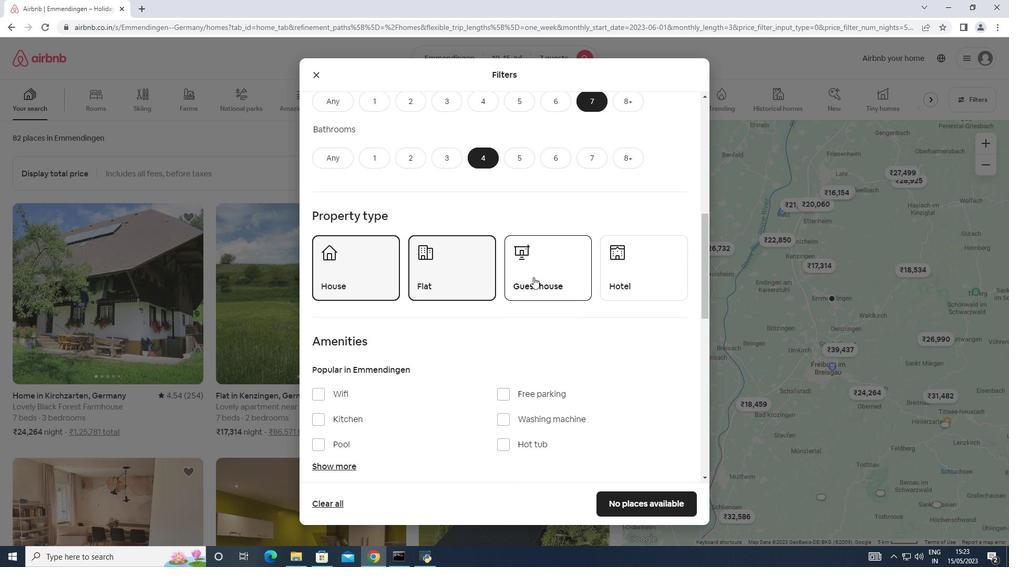 
Action: Mouse moved to (530, 276)
Screenshot: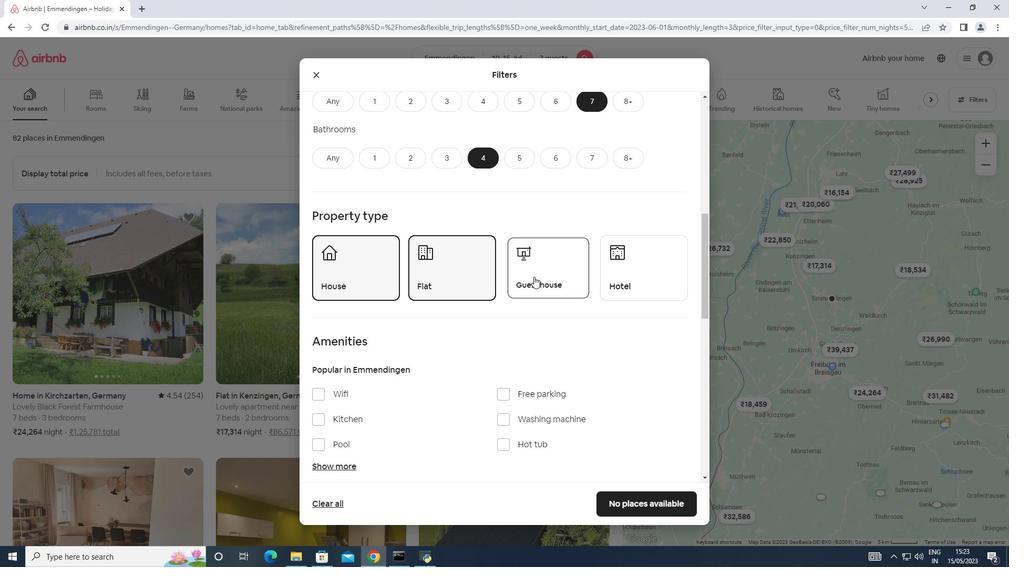 
Action: Mouse scrolled (530, 275) with delta (0, 0)
Screenshot: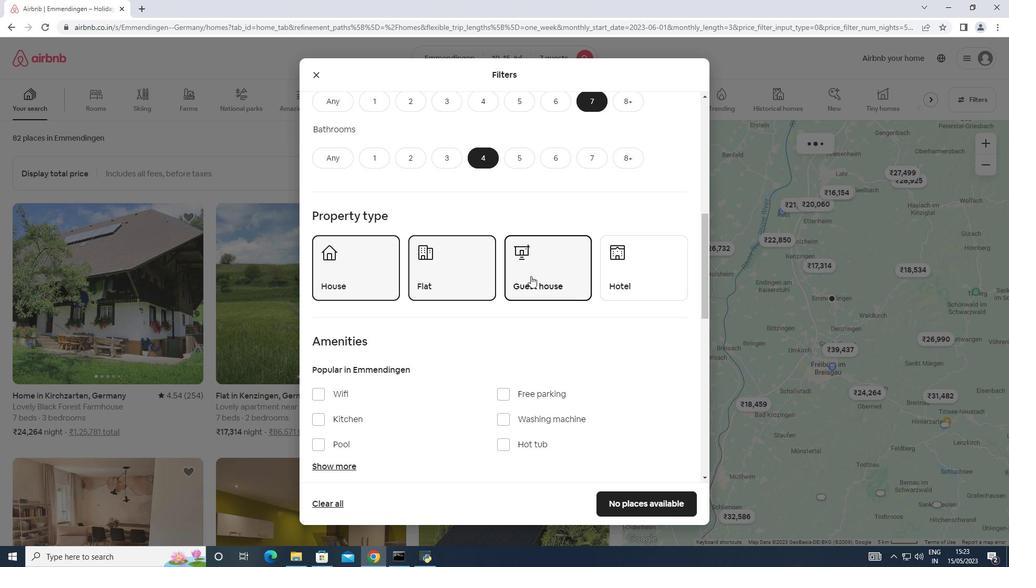 
Action: Mouse scrolled (530, 275) with delta (0, 0)
Screenshot: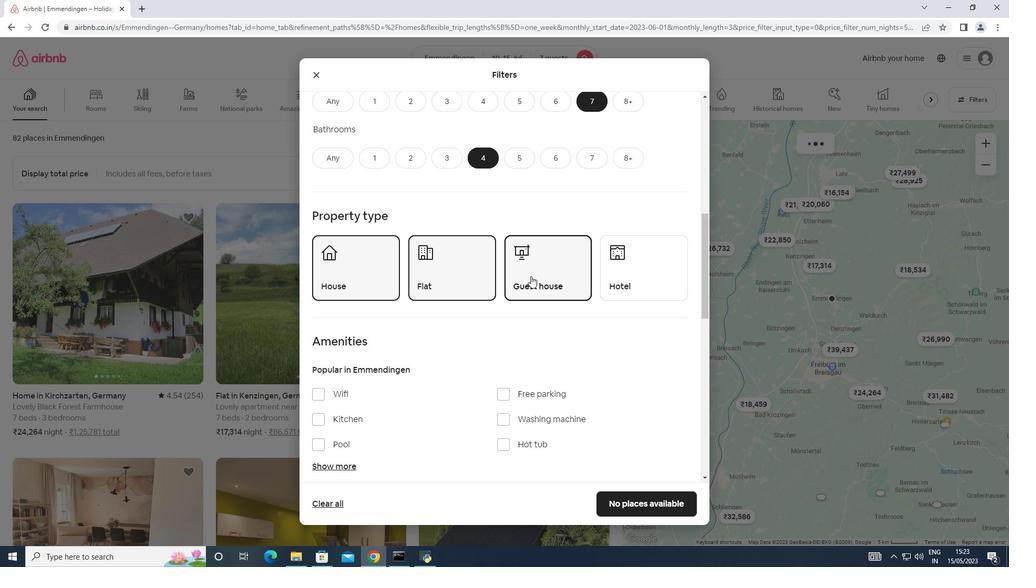 
Action: Mouse moved to (318, 287)
Screenshot: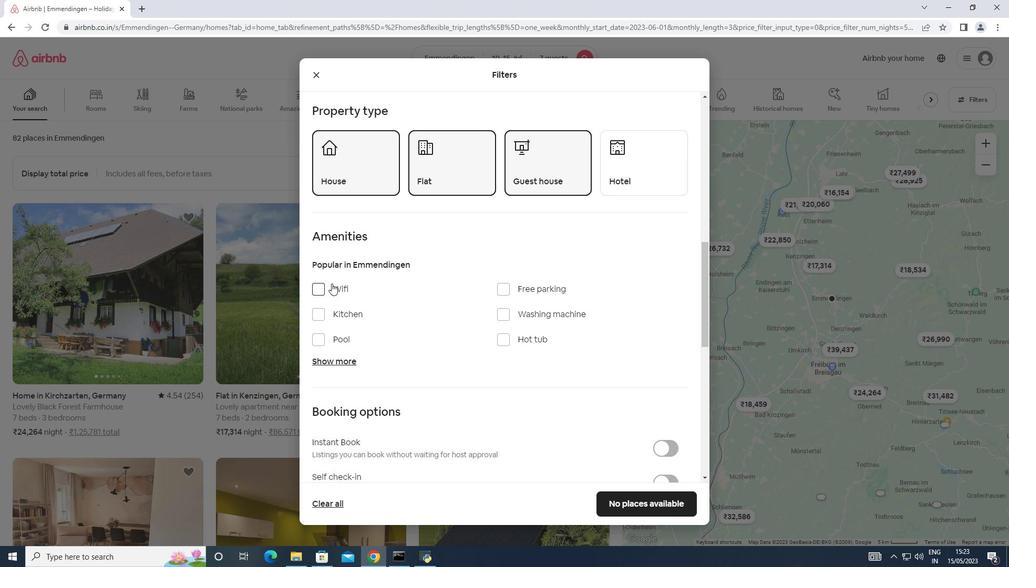 
Action: Mouse pressed left at (318, 287)
Screenshot: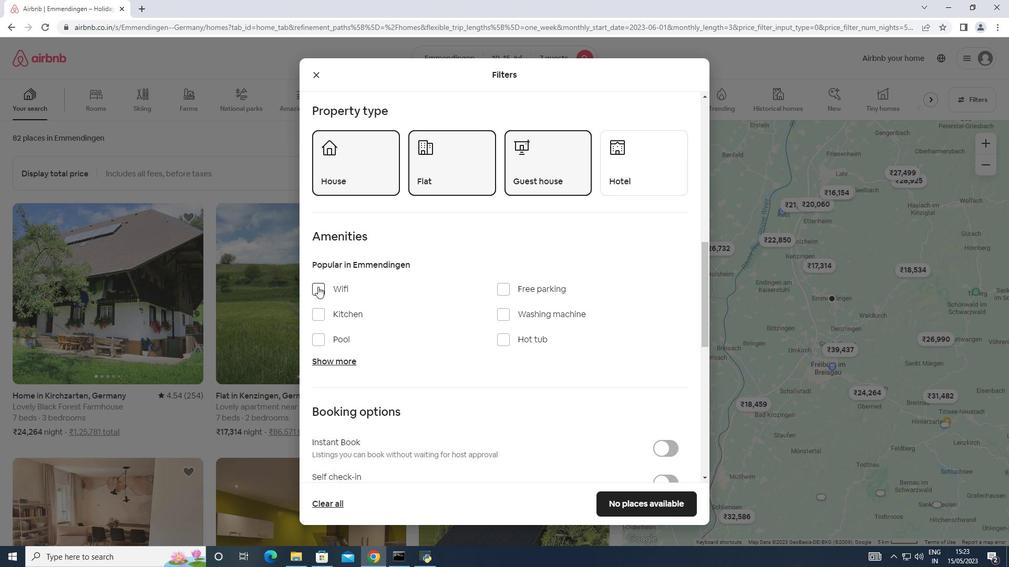 
Action: Mouse moved to (347, 361)
Screenshot: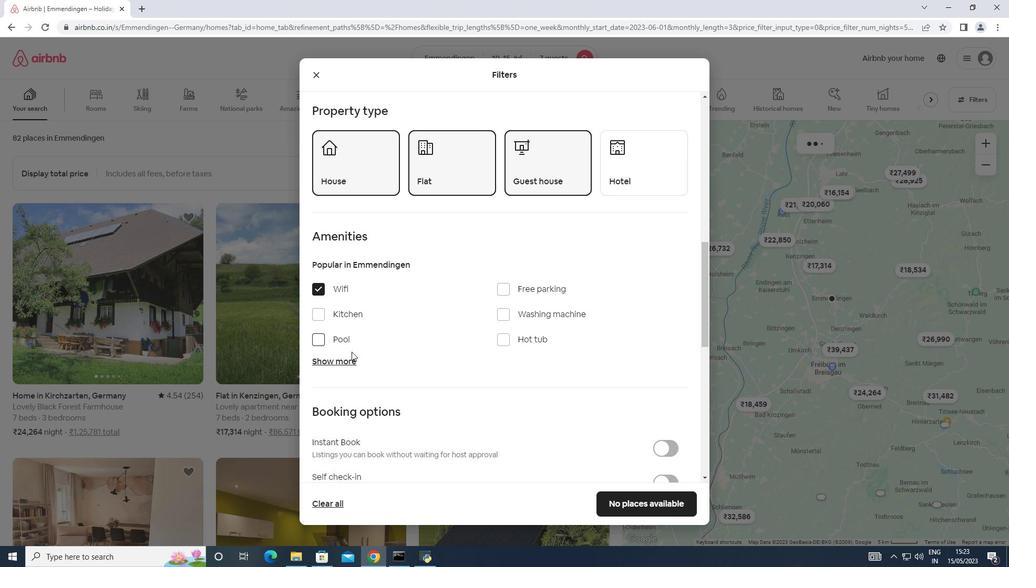 
Action: Mouse pressed left at (347, 361)
Screenshot: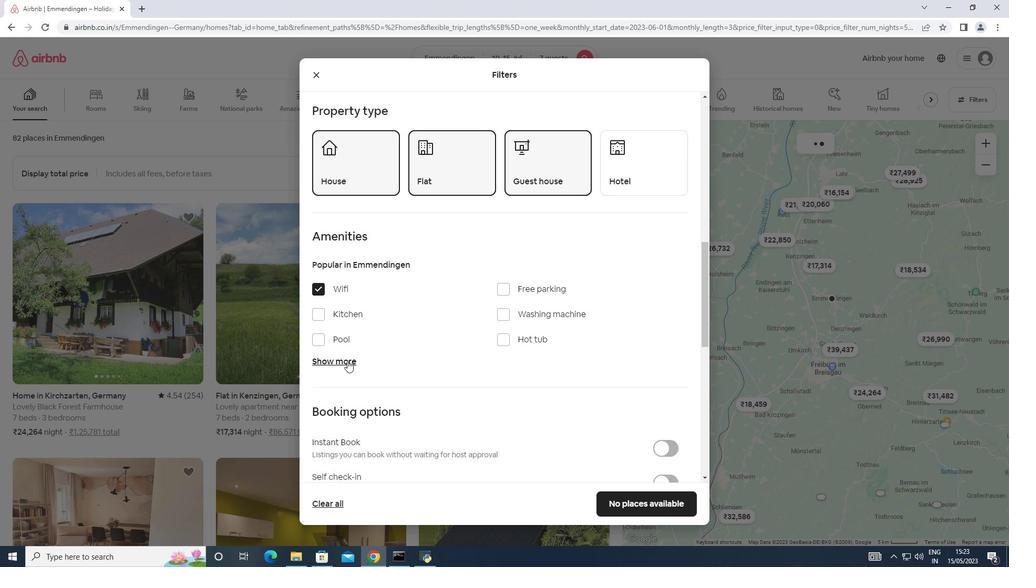 
Action: Mouse moved to (475, 429)
Screenshot: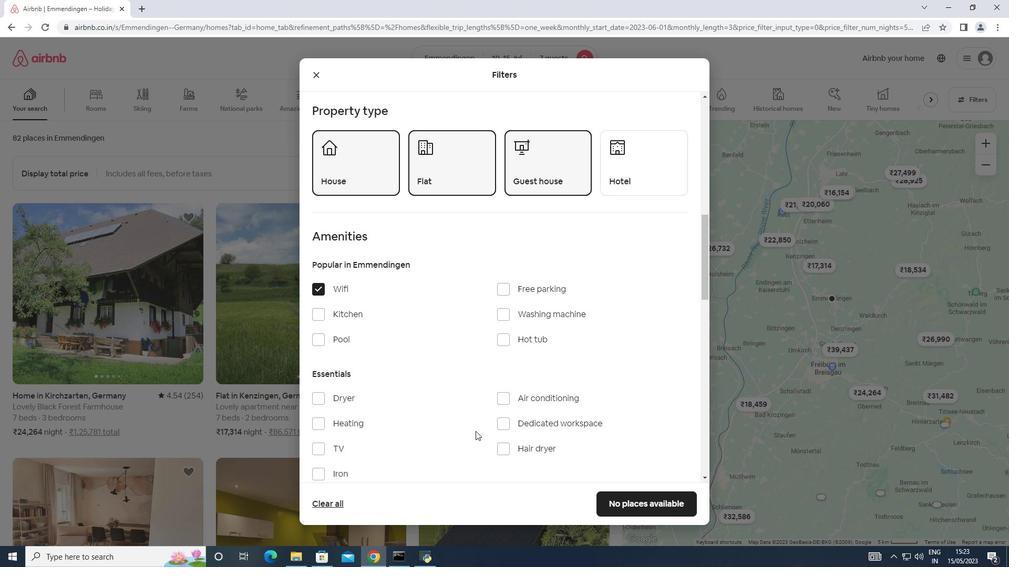 
Action: Mouse scrolled (475, 429) with delta (0, 0)
Screenshot: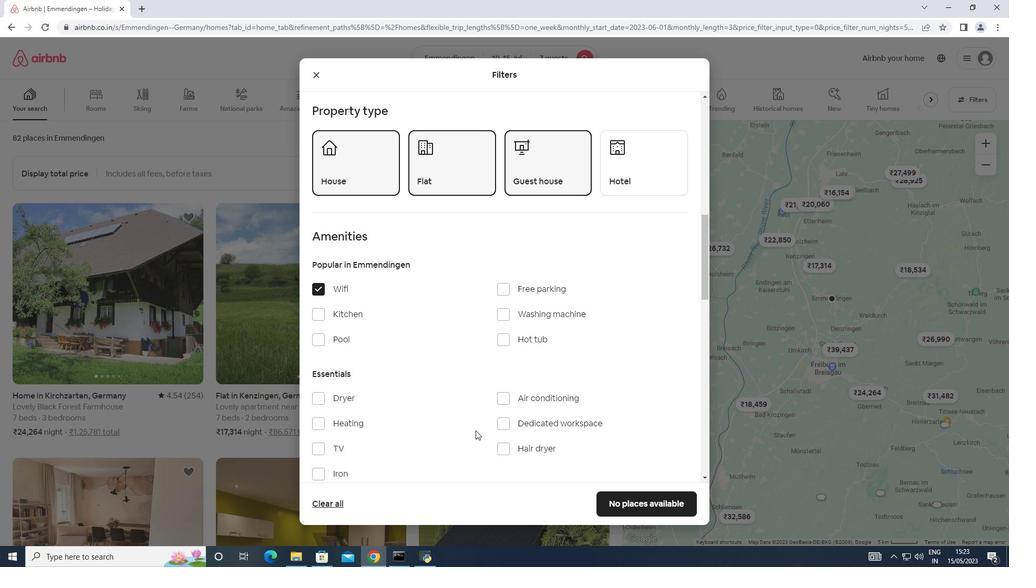 
Action: Mouse moved to (320, 397)
Screenshot: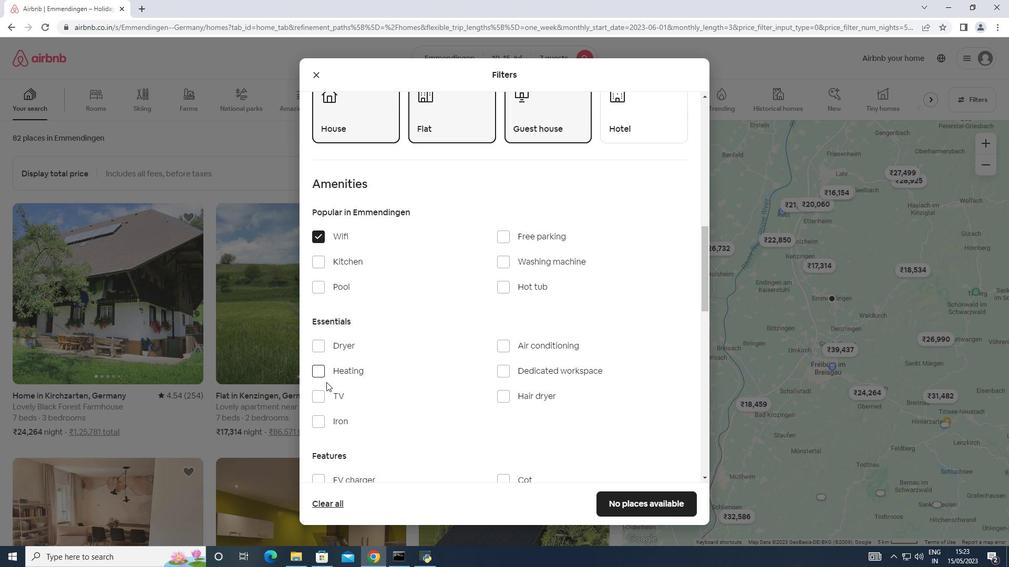 
Action: Mouse pressed left at (320, 397)
Screenshot: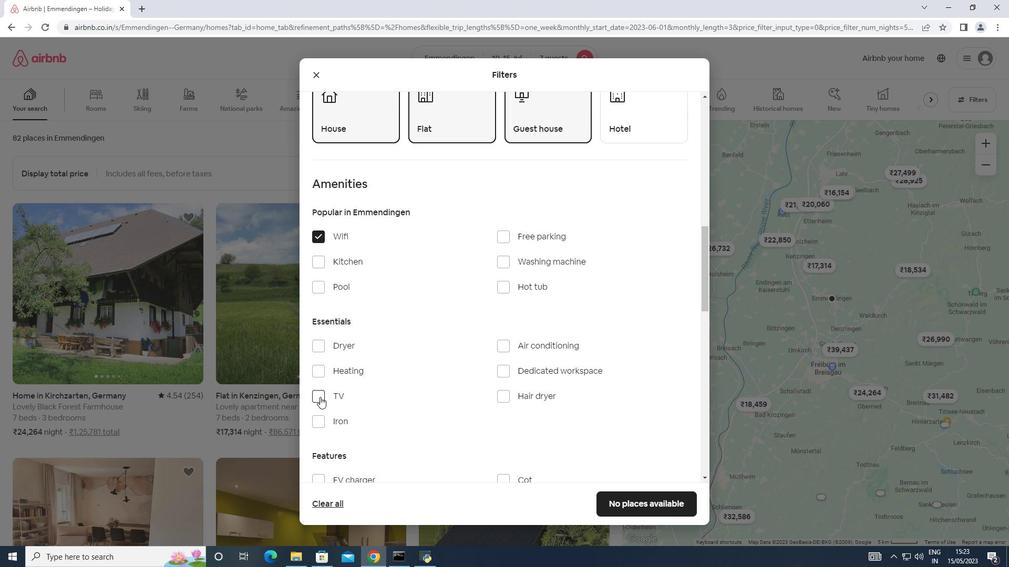 
Action: Mouse moved to (381, 357)
Screenshot: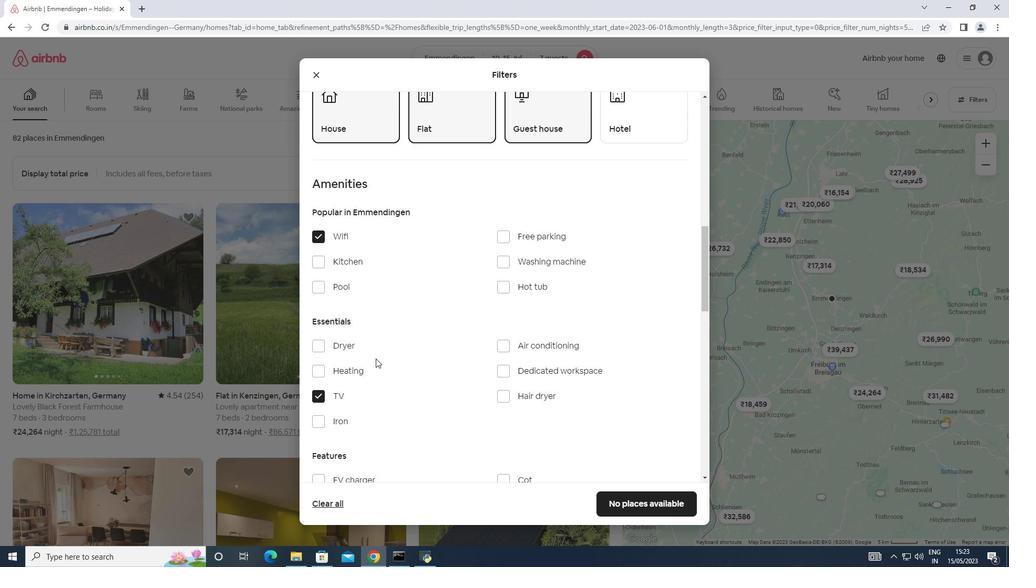 
Action: Mouse scrolled (381, 356) with delta (0, 0)
Screenshot: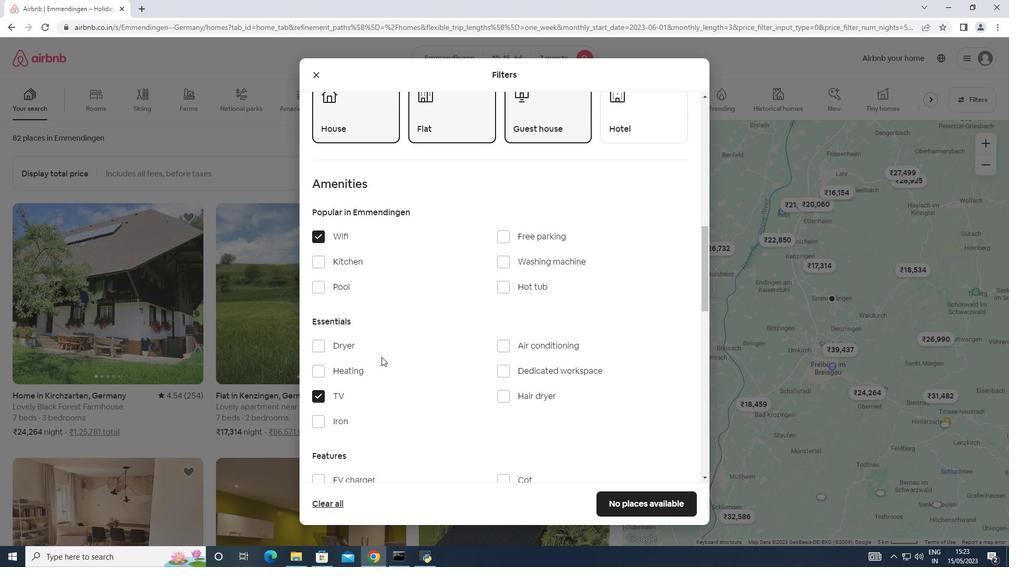 
Action: Mouse moved to (499, 183)
Screenshot: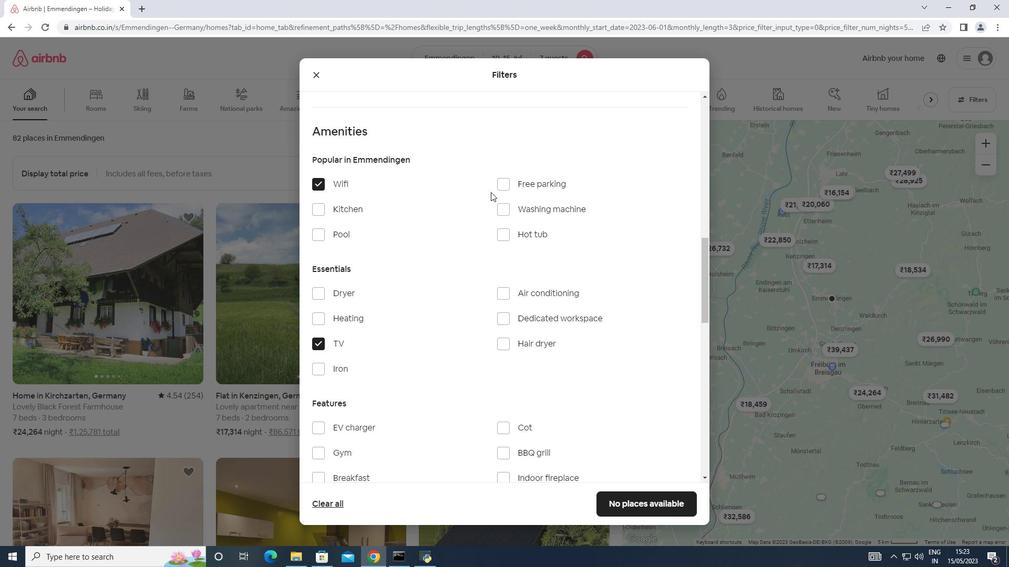 
Action: Mouse pressed left at (499, 183)
Screenshot: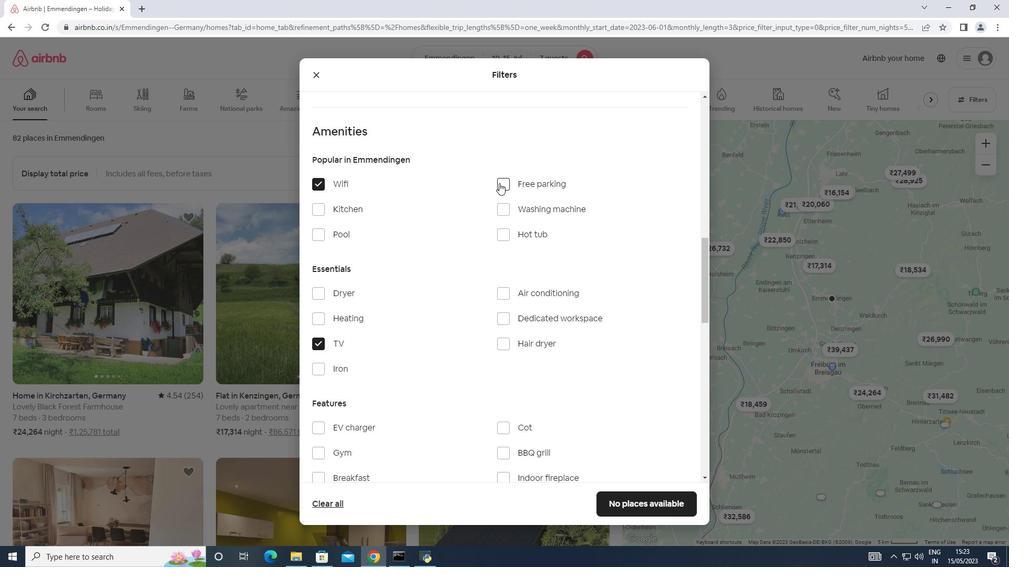 
Action: Mouse moved to (314, 382)
Screenshot: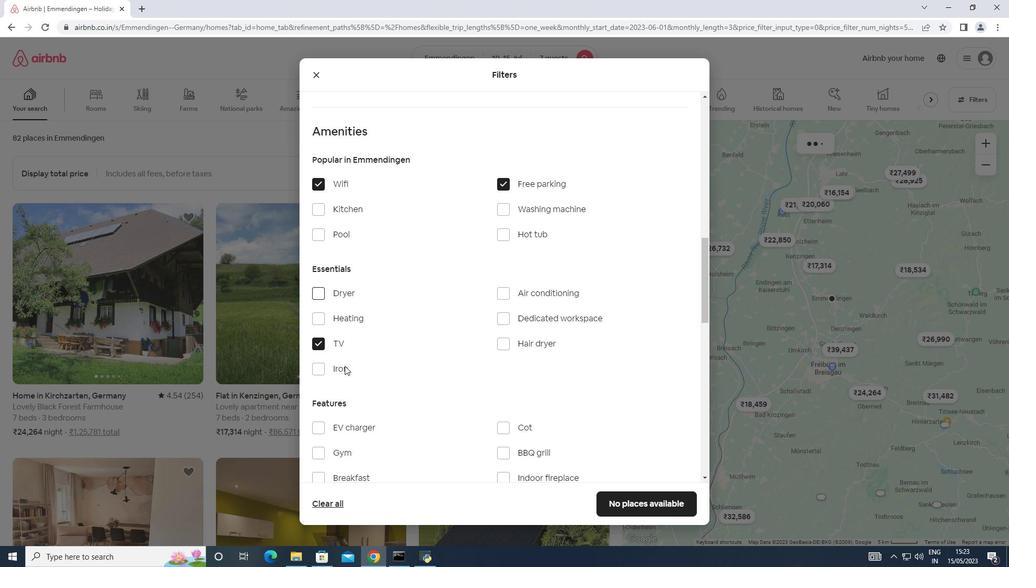 
Action: Mouse scrolled (314, 382) with delta (0, 0)
Screenshot: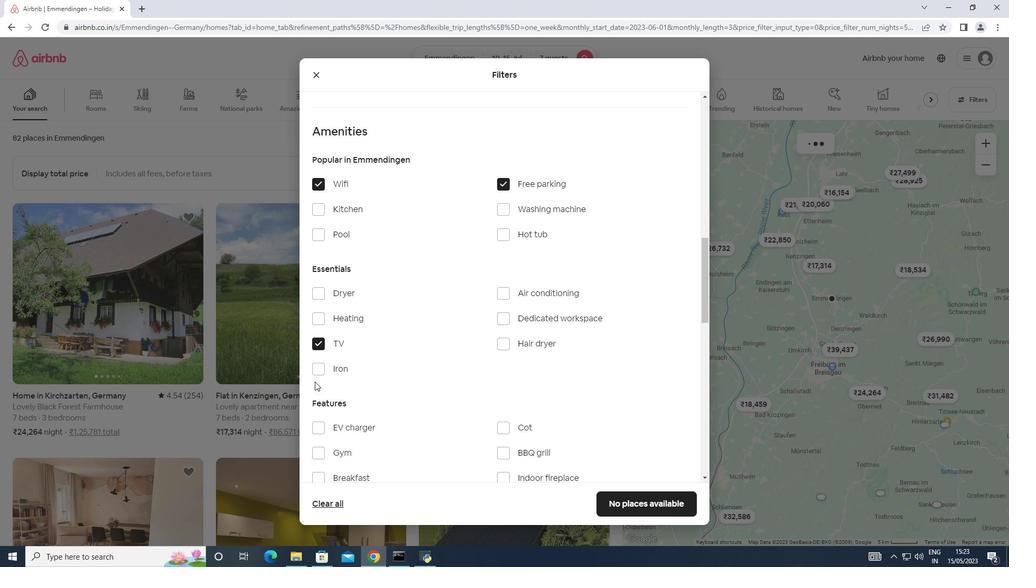 
Action: Mouse scrolled (314, 382) with delta (0, 0)
Screenshot: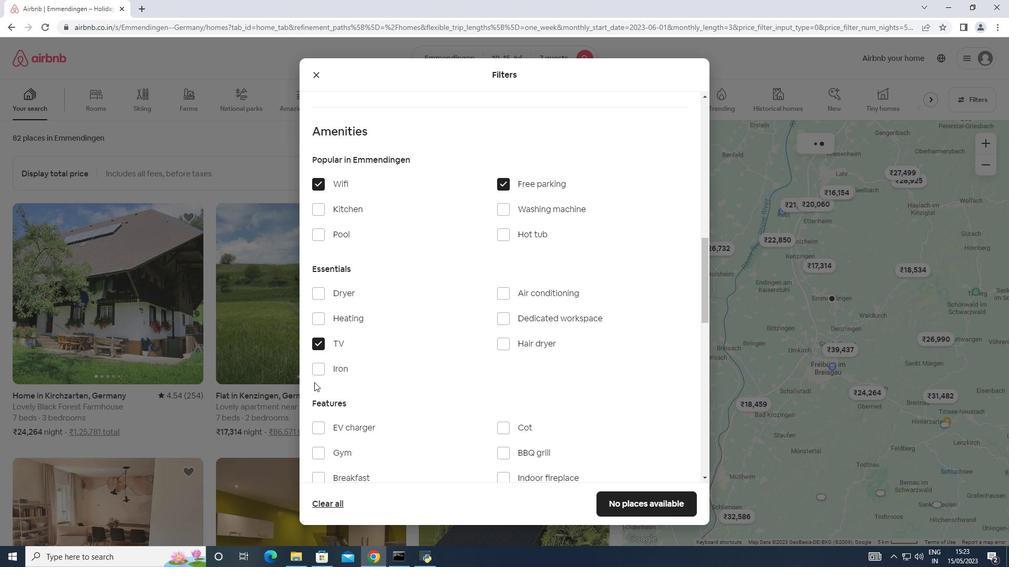 
Action: Mouse scrolled (314, 382) with delta (0, 0)
Screenshot: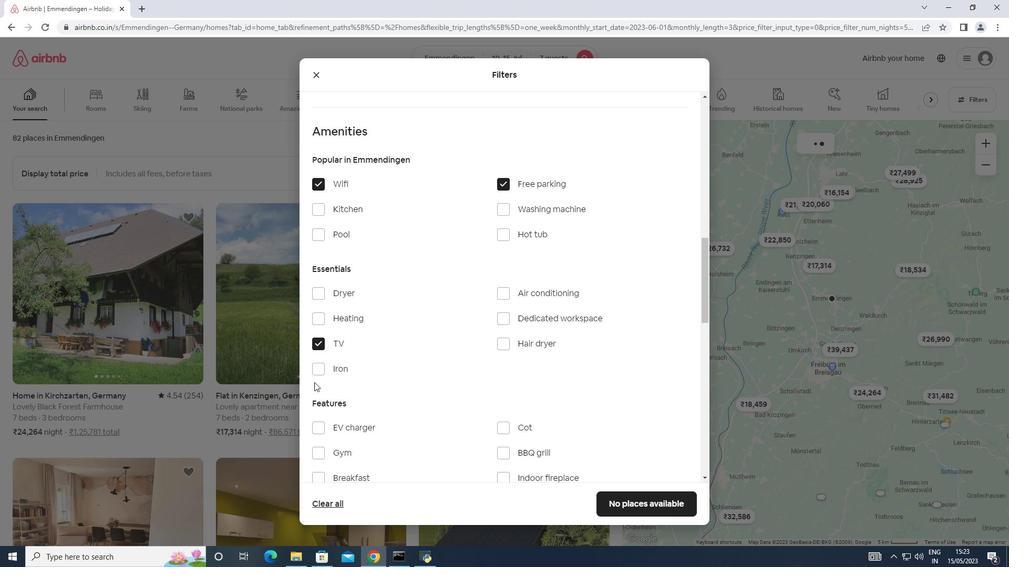 
Action: Mouse moved to (335, 299)
Screenshot: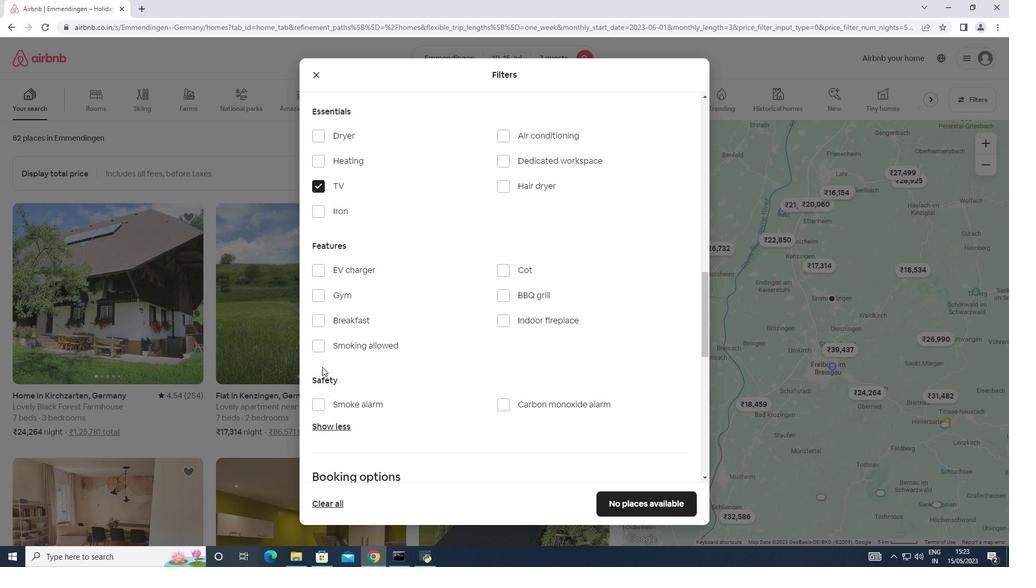 
Action: Mouse pressed left at (335, 299)
Screenshot: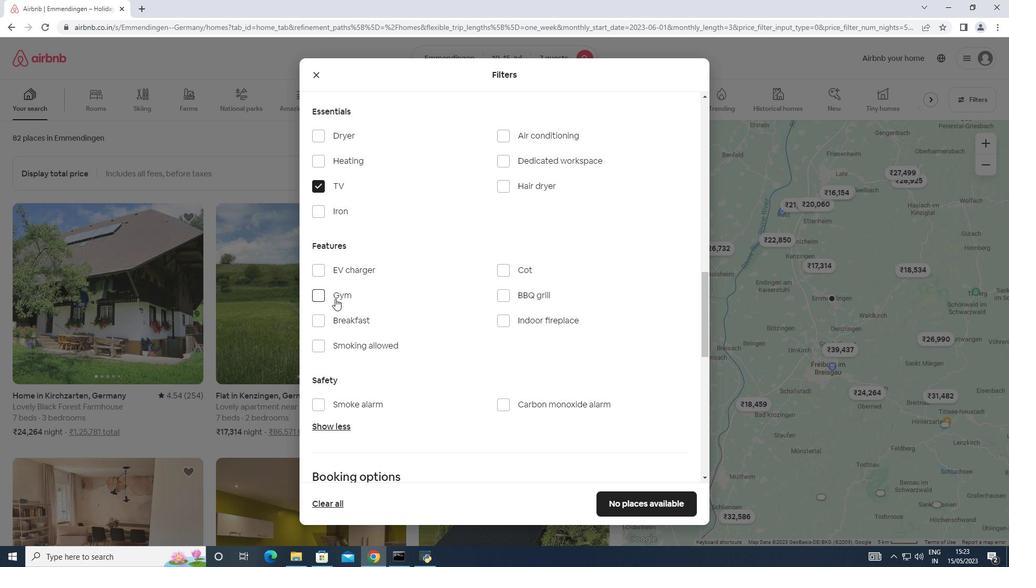 
Action: Mouse moved to (325, 322)
Screenshot: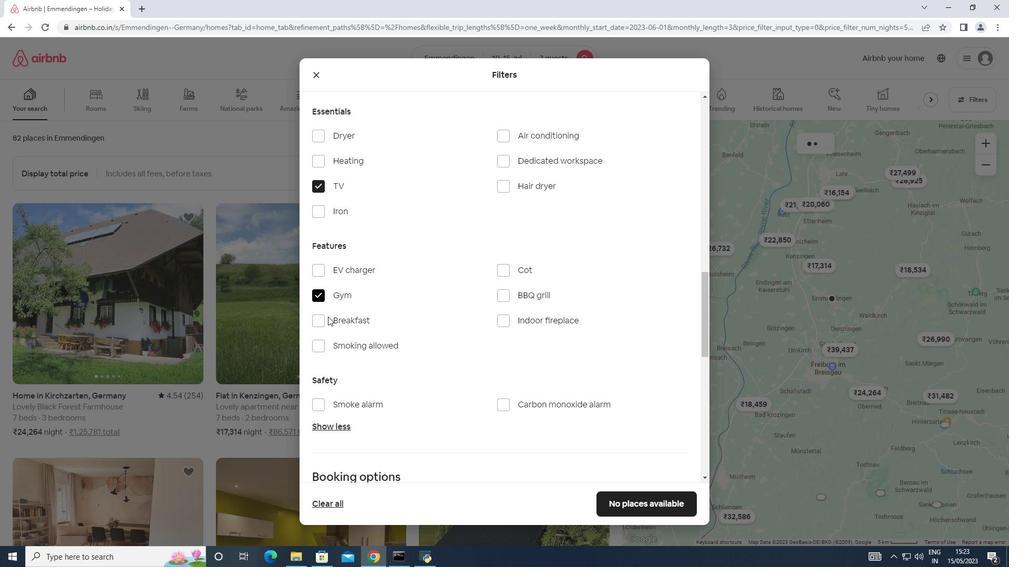 
Action: Mouse pressed left at (325, 322)
Screenshot: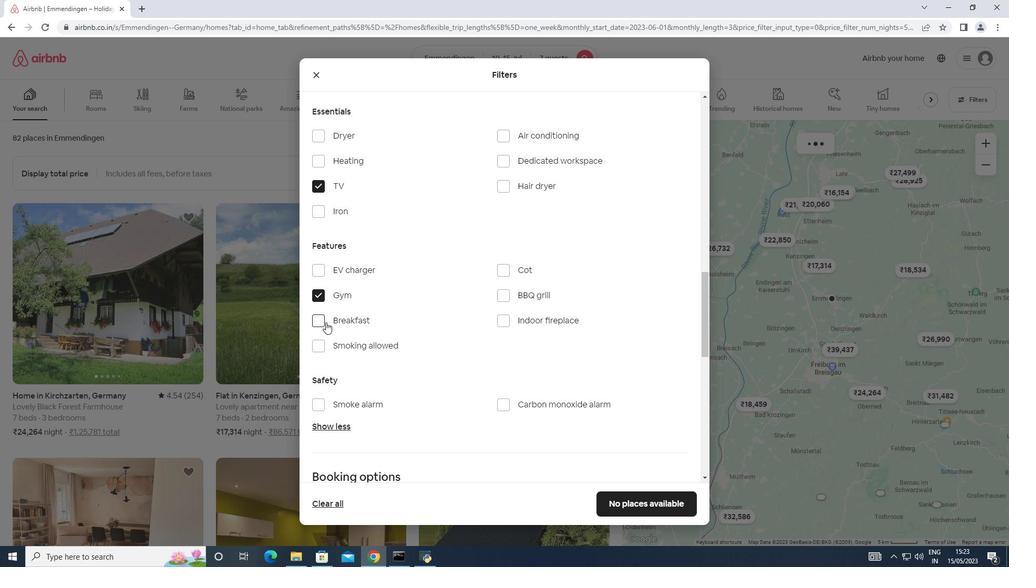 
Action: Mouse moved to (366, 330)
Screenshot: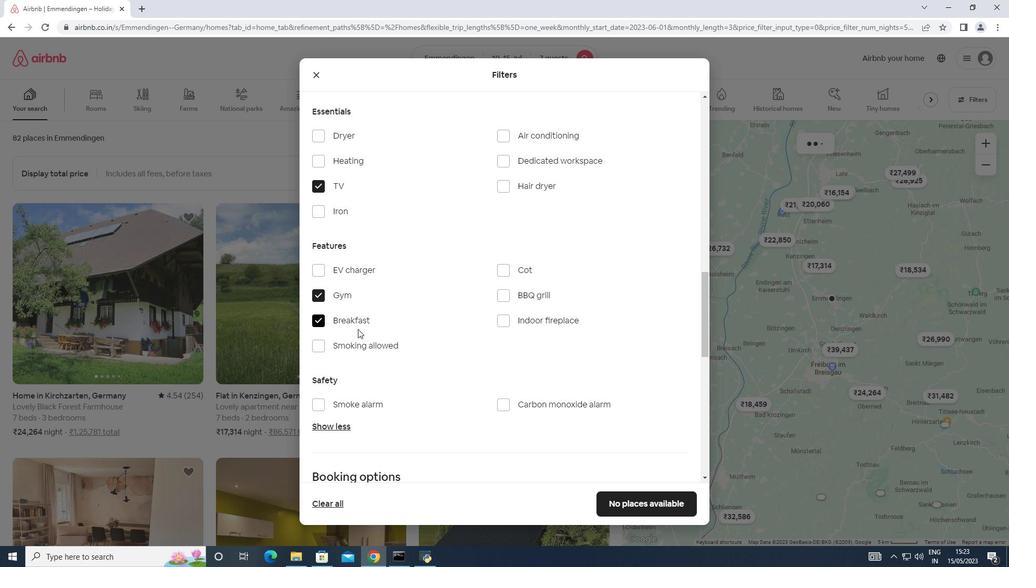 
Action: Mouse scrolled (366, 329) with delta (0, 0)
Screenshot: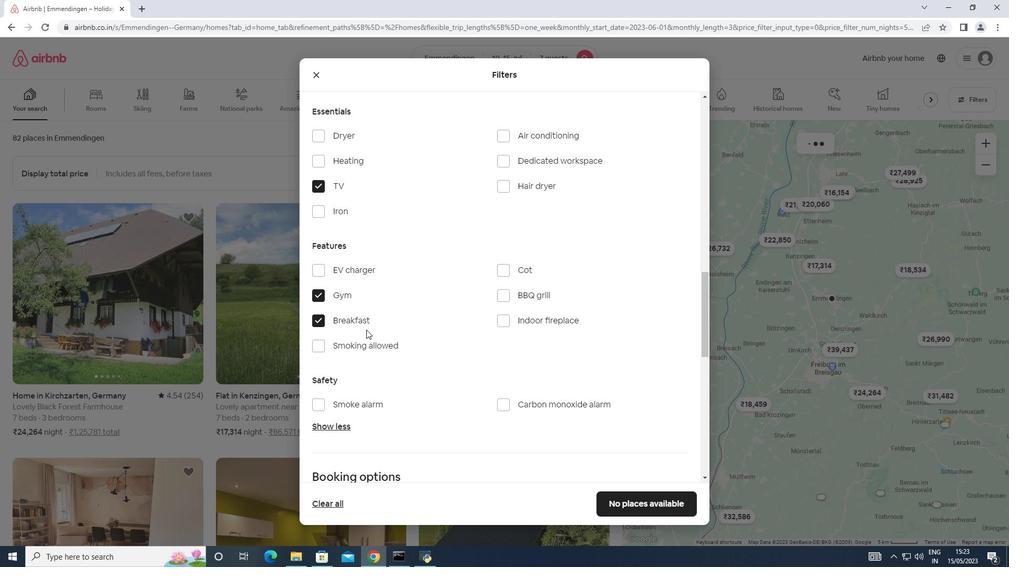 
Action: Mouse scrolled (366, 329) with delta (0, 0)
Screenshot: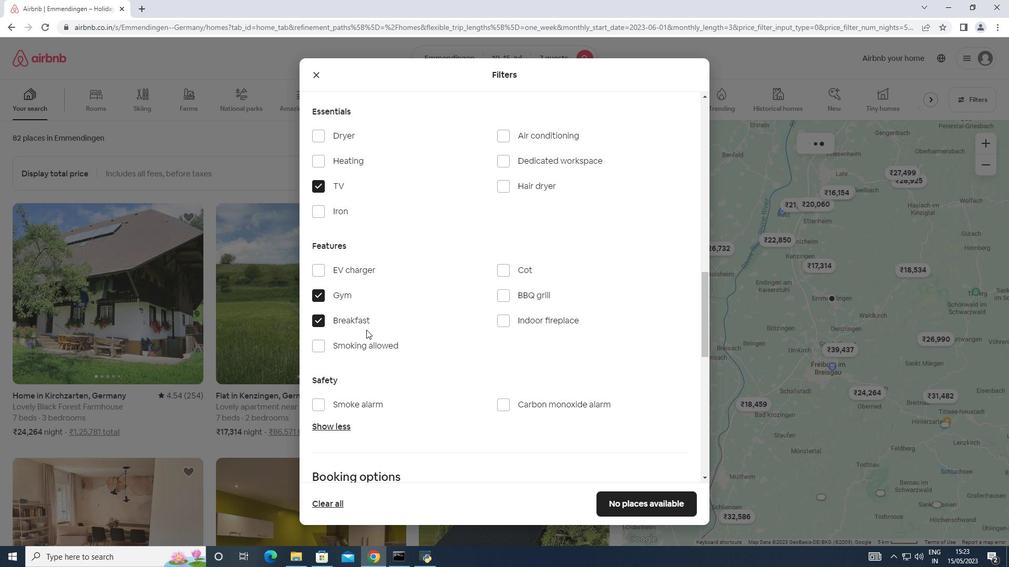 
Action: Mouse scrolled (366, 329) with delta (0, 0)
Screenshot: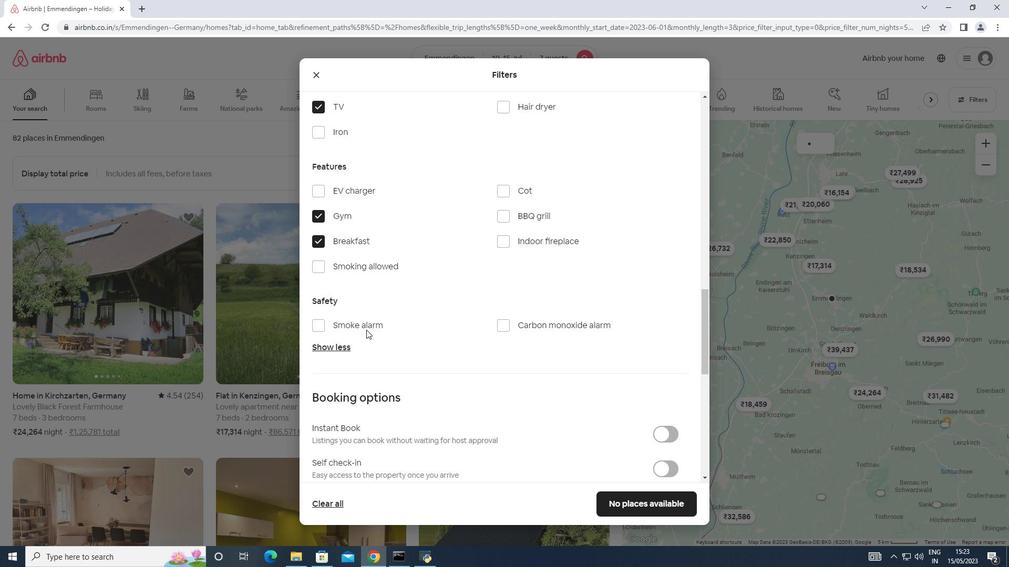 
Action: Mouse scrolled (366, 329) with delta (0, 0)
Screenshot: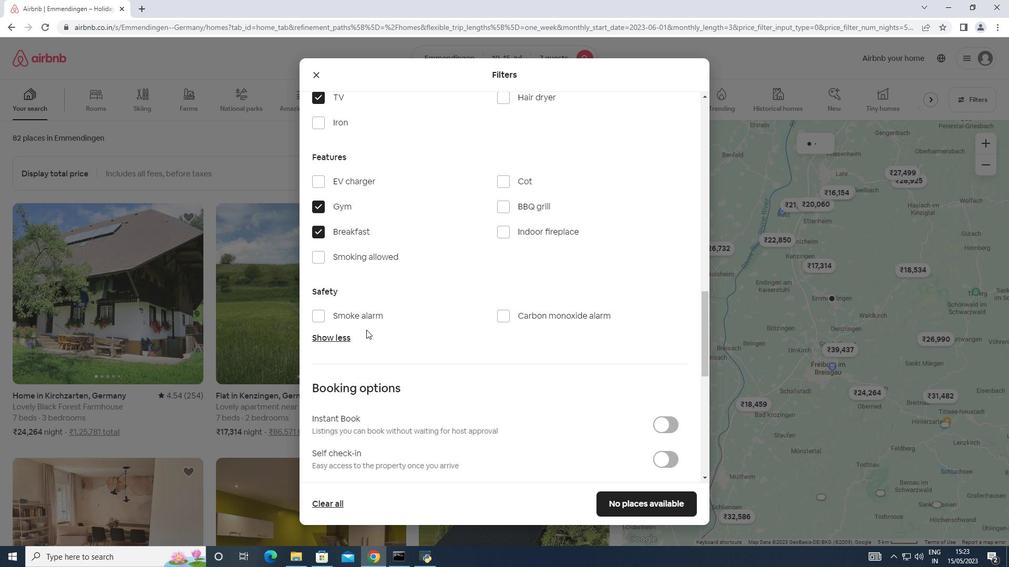 
Action: Mouse moved to (663, 343)
Screenshot: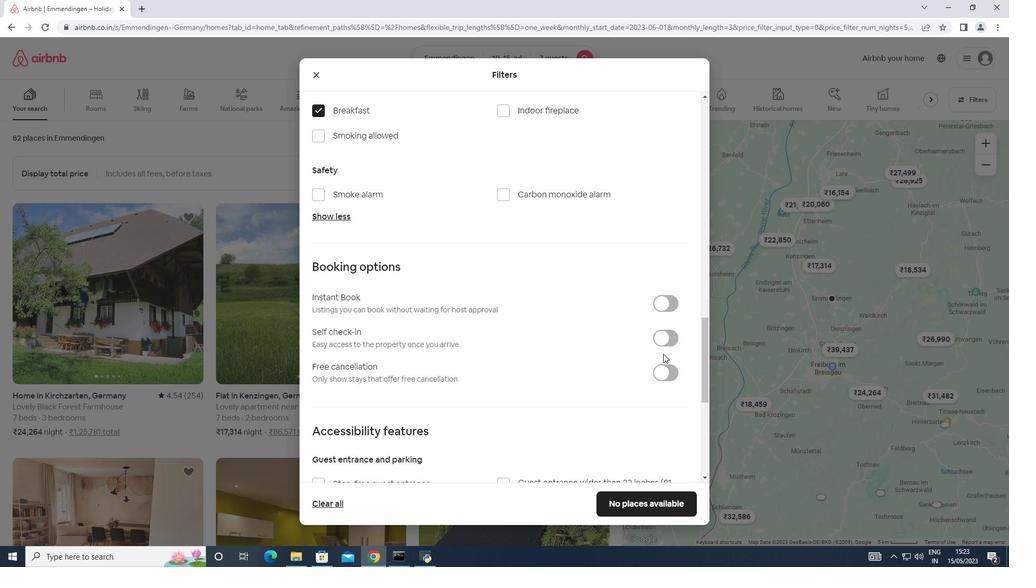 
Action: Mouse pressed left at (663, 343)
Screenshot: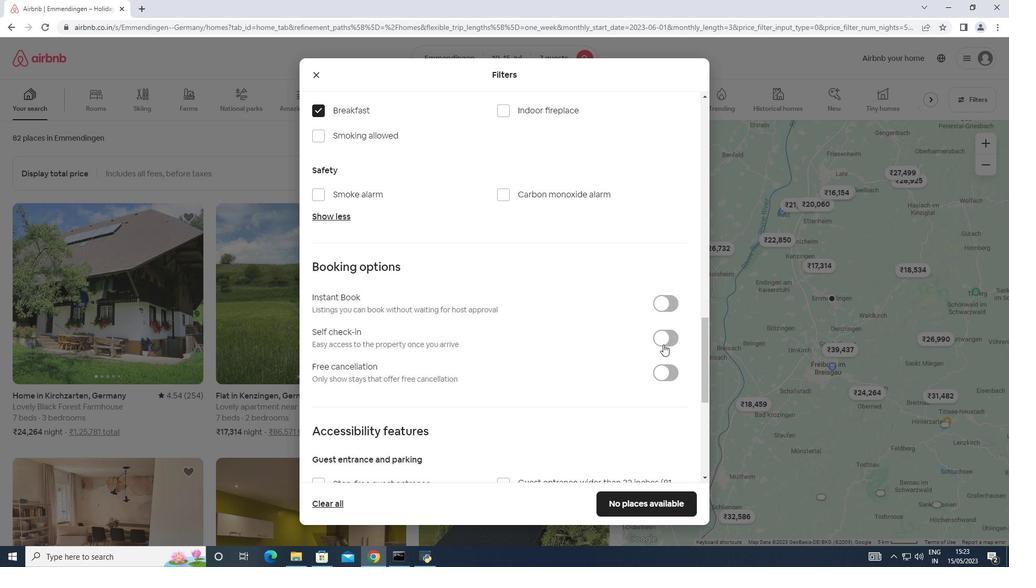 
Action: Mouse moved to (470, 362)
Screenshot: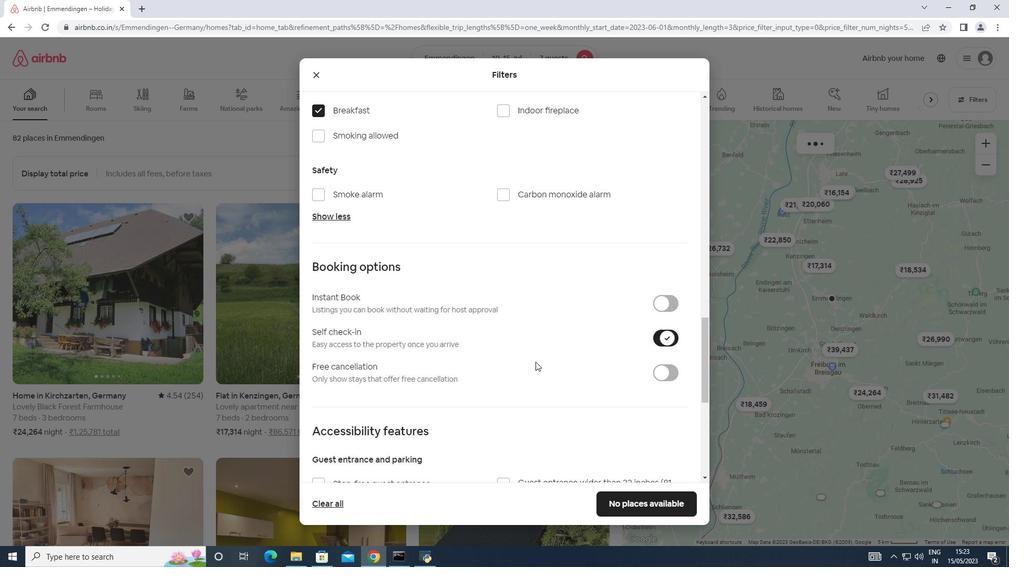 
Action: Mouse scrolled (470, 361) with delta (0, 0)
Screenshot: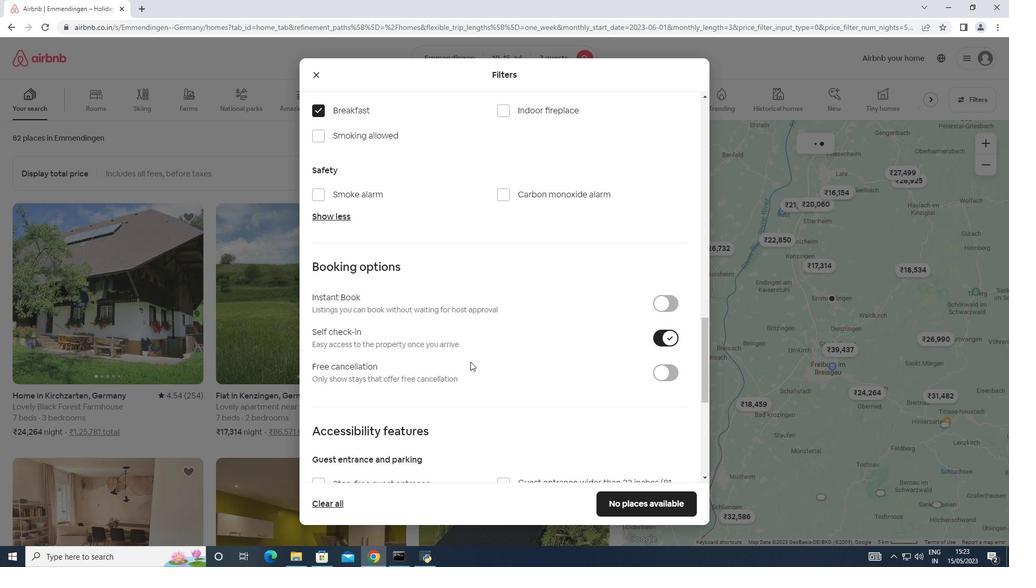 
Action: Mouse scrolled (470, 361) with delta (0, 0)
Screenshot: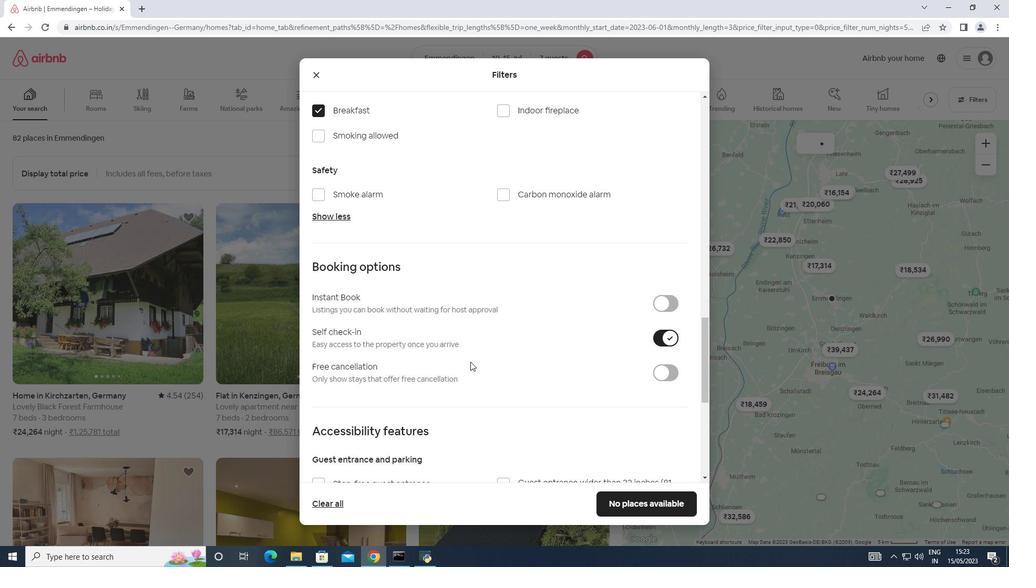 
Action: Mouse scrolled (470, 361) with delta (0, 0)
Screenshot: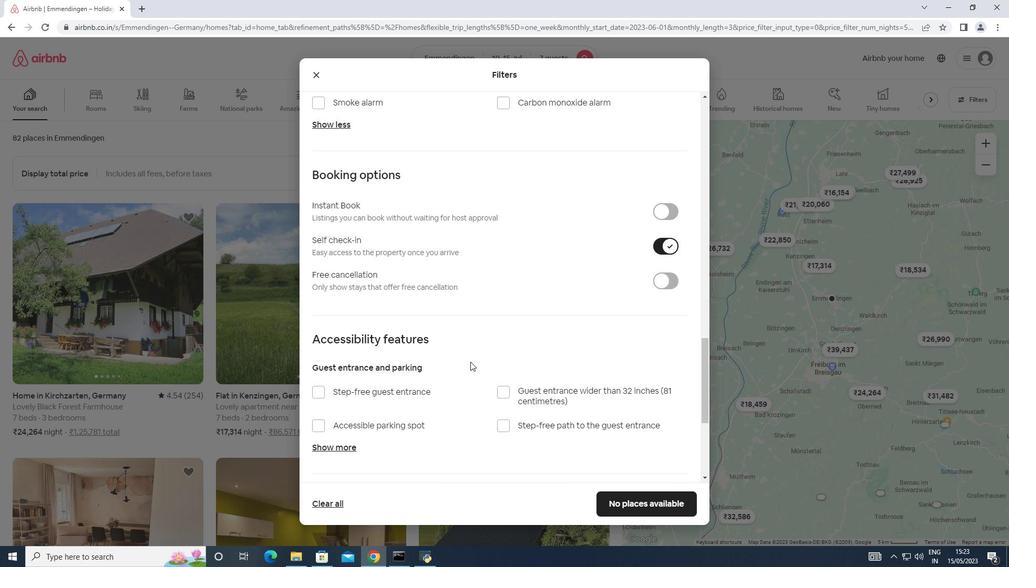 
Action: Mouse scrolled (470, 361) with delta (0, 0)
Screenshot: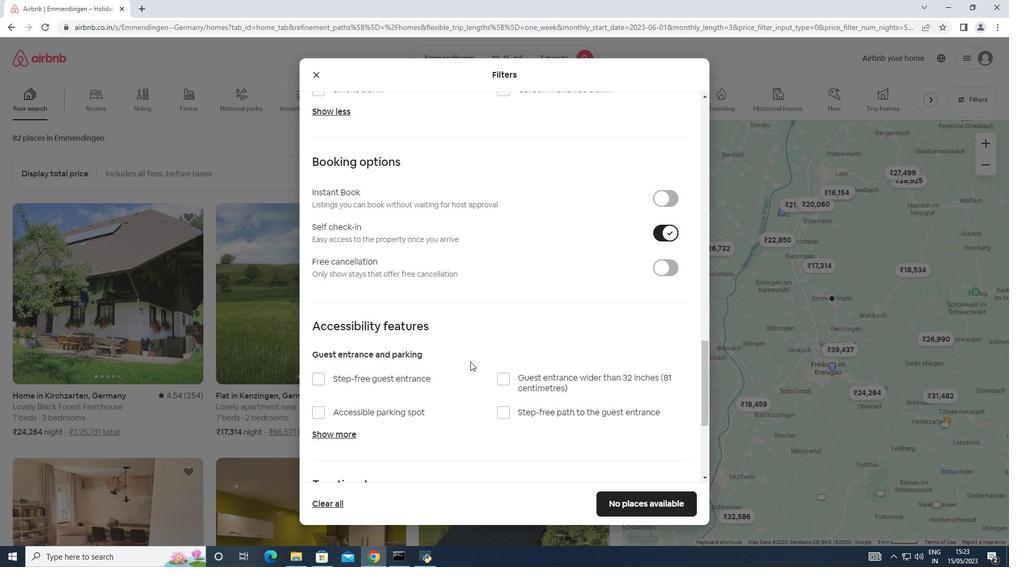 
Action: Mouse scrolled (470, 361) with delta (0, 0)
Screenshot: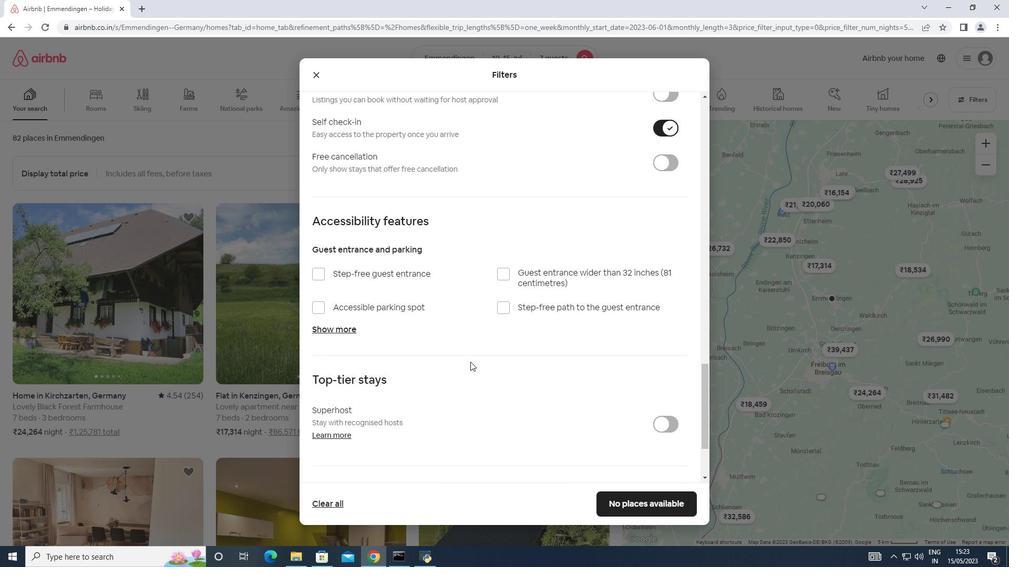 
Action: Mouse scrolled (470, 361) with delta (0, 0)
Screenshot: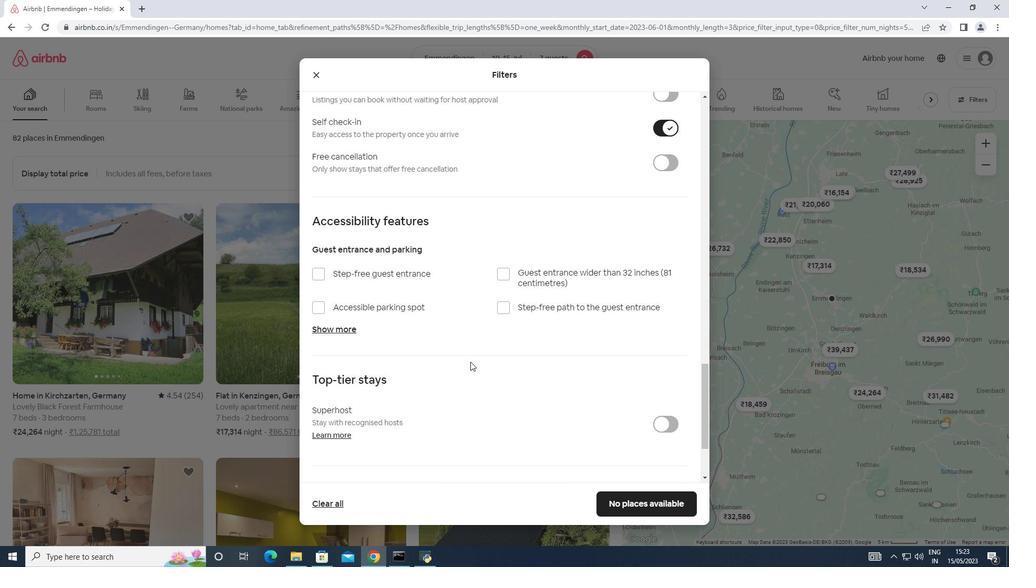 
Action: Mouse moved to (320, 414)
Screenshot: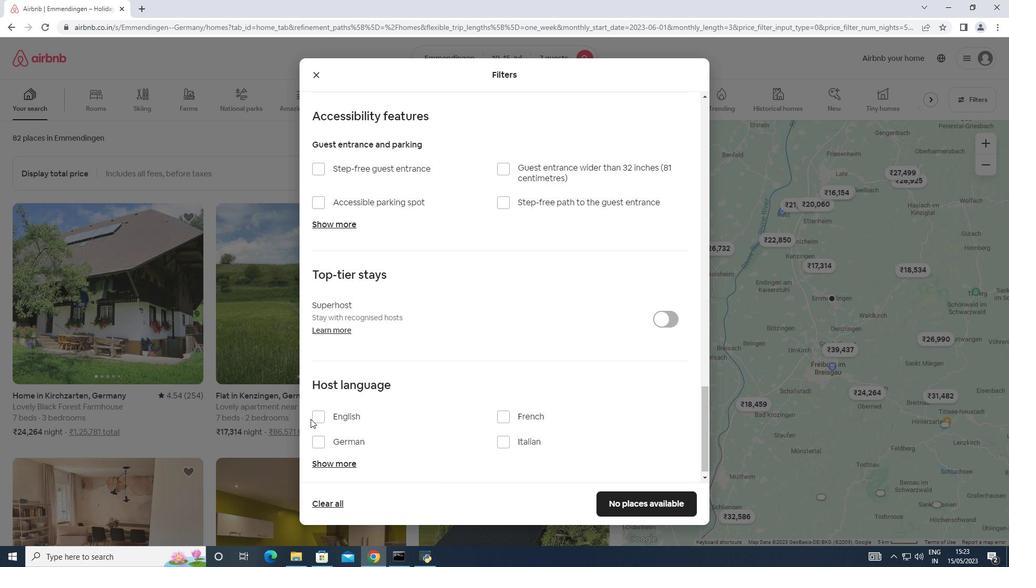 
Action: Mouse pressed left at (320, 414)
Screenshot: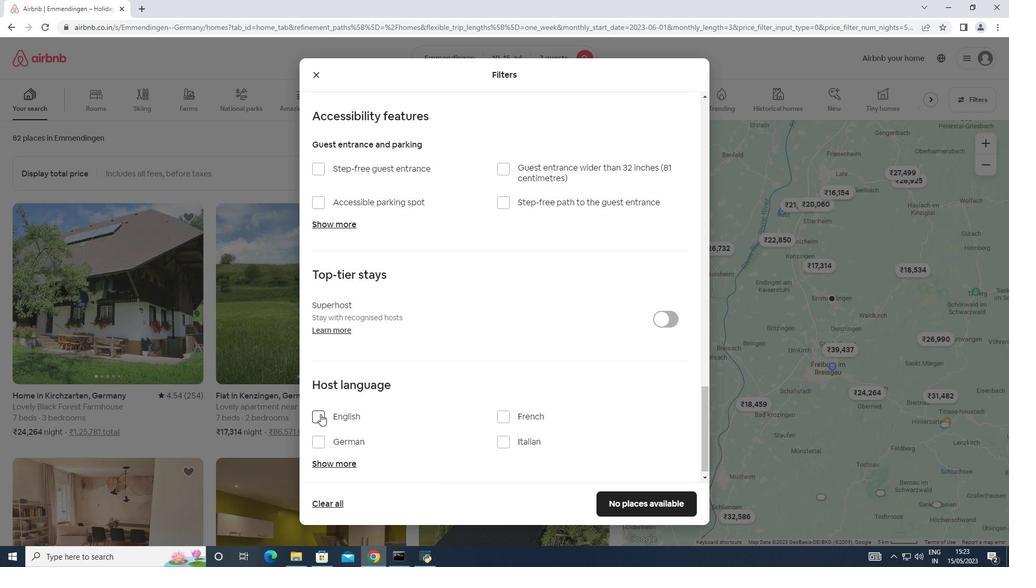 
Action: Mouse moved to (641, 500)
Screenshot: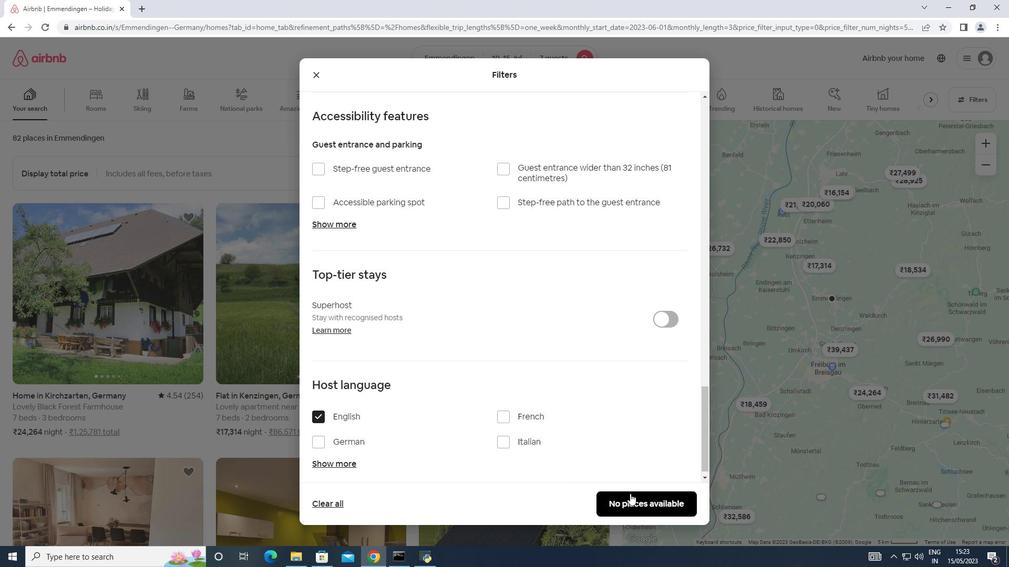 
Action: Mouse pressed left at (641, 500)
Screenshot: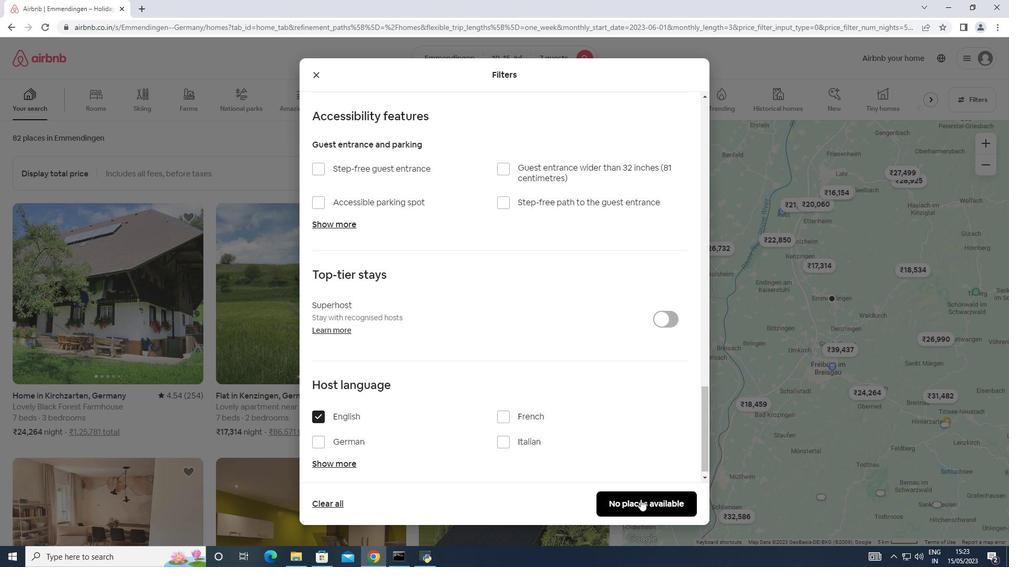
